 Task: Find connections with filter location Telerghma with filter topic #mentorwith filter profile language French with filter current company Innovaccer with filter school Army Public School (APS) with filter industry Retail Books and Printed News with filter service category Cybersecurity with filter keywords title Web Designer
Action: Mouse moved to (516, 67)
Screenshot: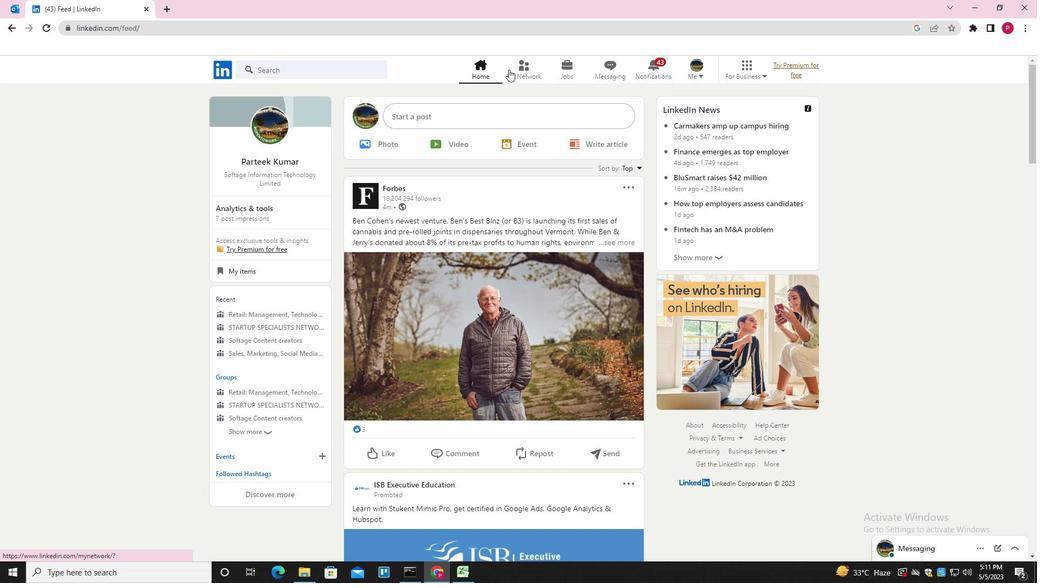 
Action: Mouse pressed left at (516, 67)
Screenshot: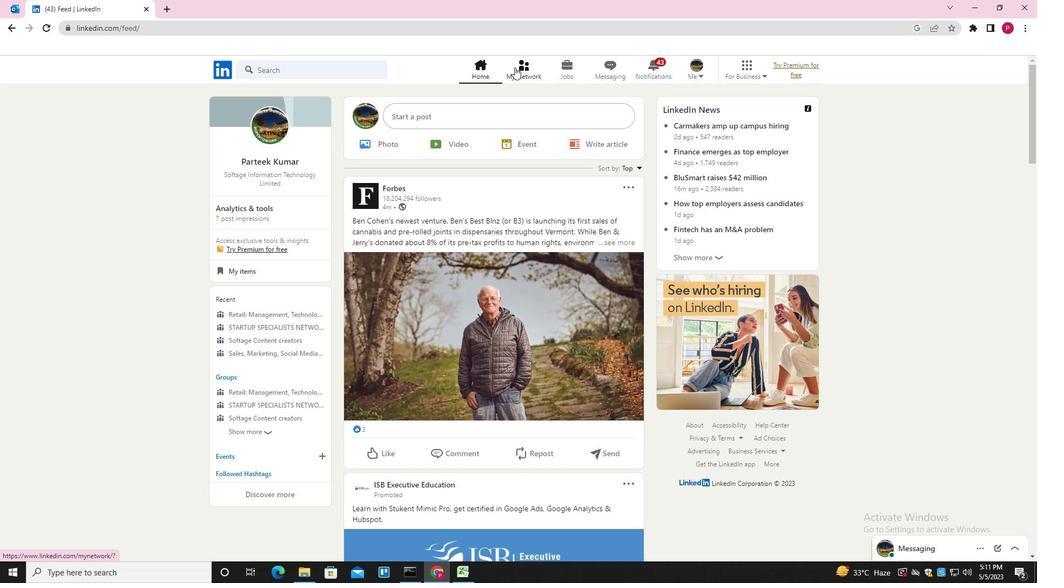 
Action: Mouse moved to (305, 132)
Screenshot: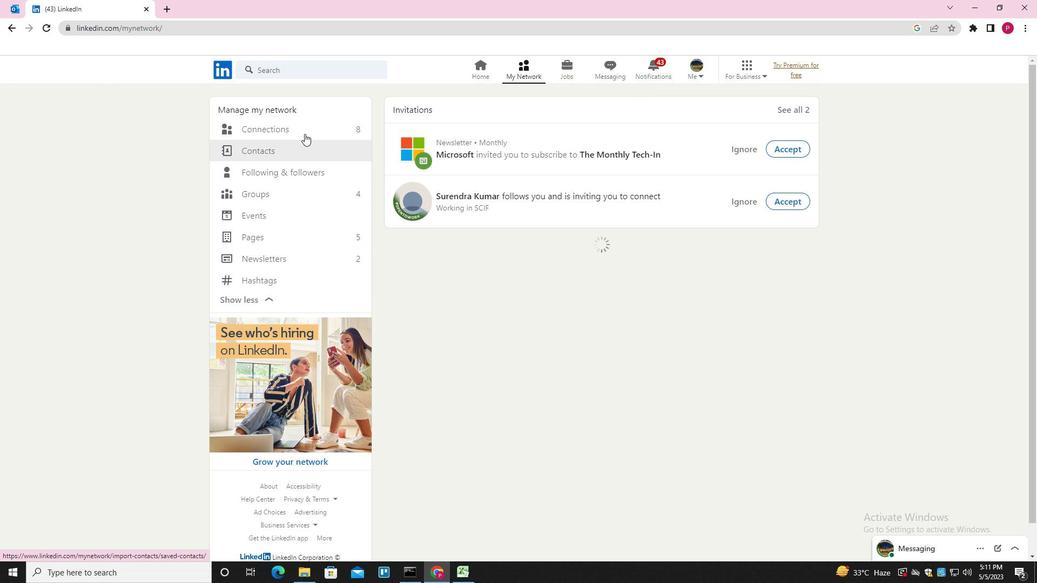 
Action: Mouse pressed left at (305, 132)
Screenshot: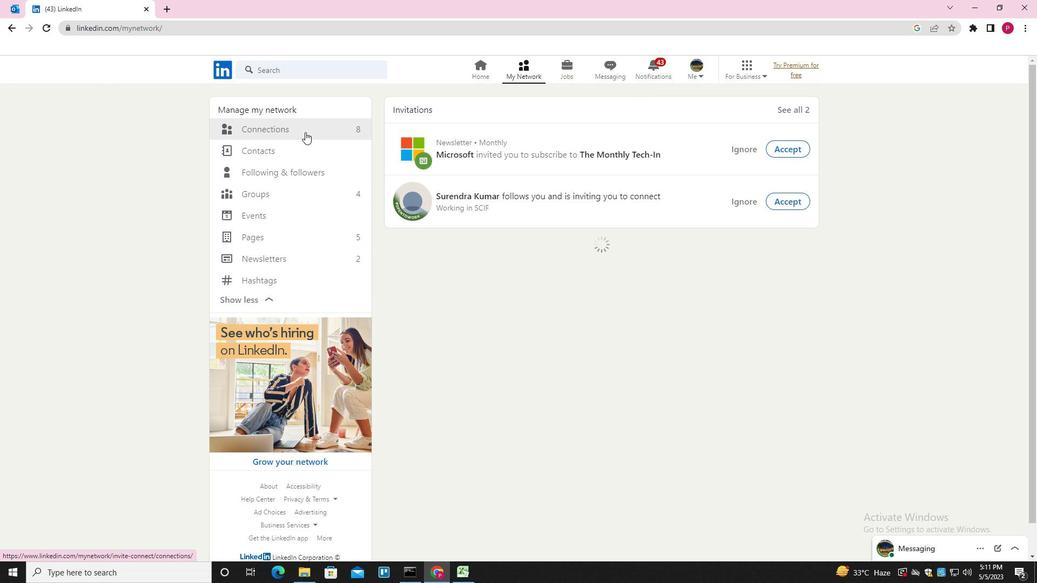
Action: Mouse moved to (593, 130)
Screenshot: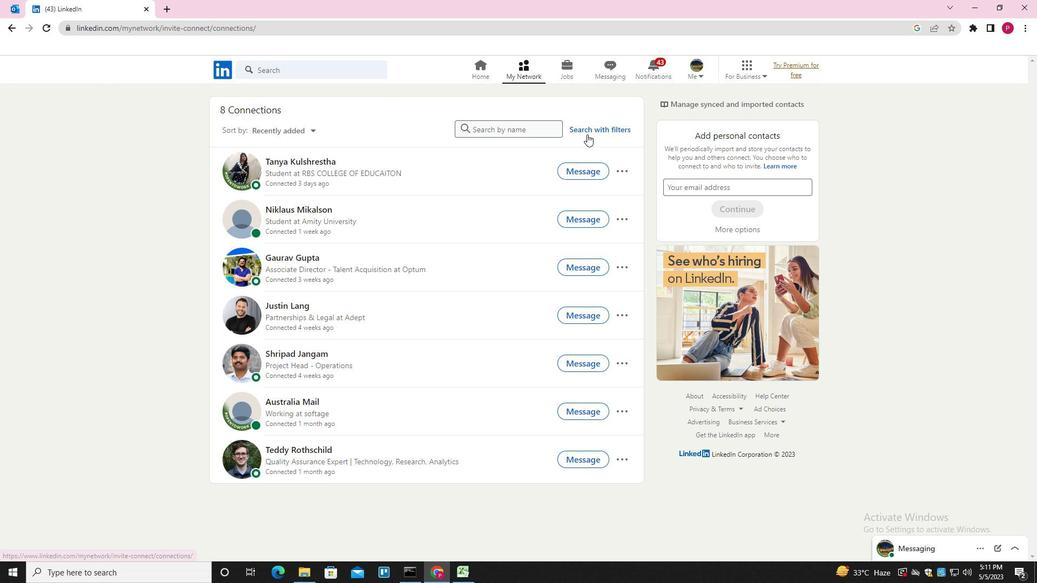 
Action: Mouse pressed left at (593, 130)
Screenshot: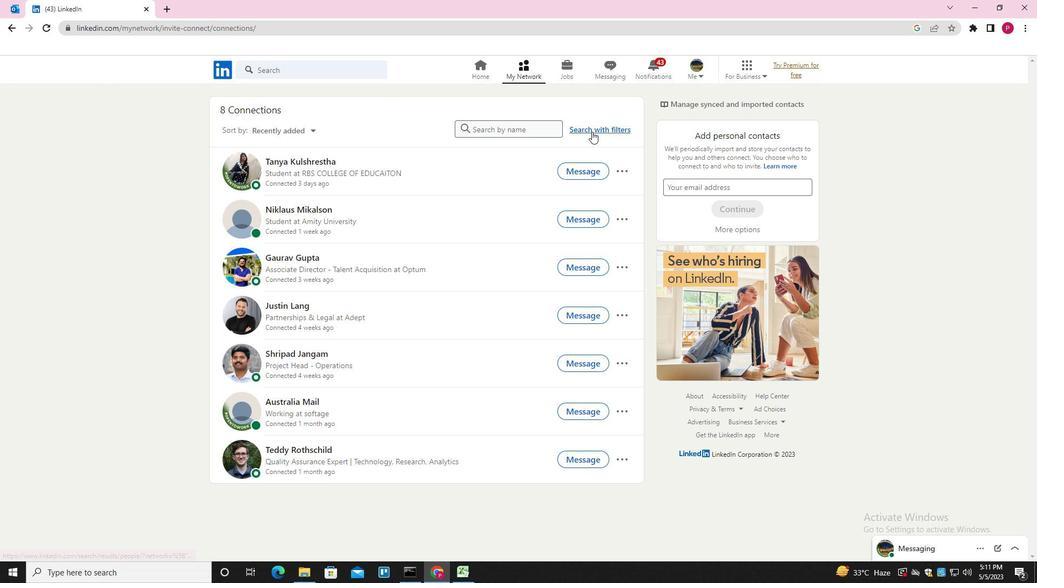 
Action: Mouse moved to (548, 99)
Screenshot: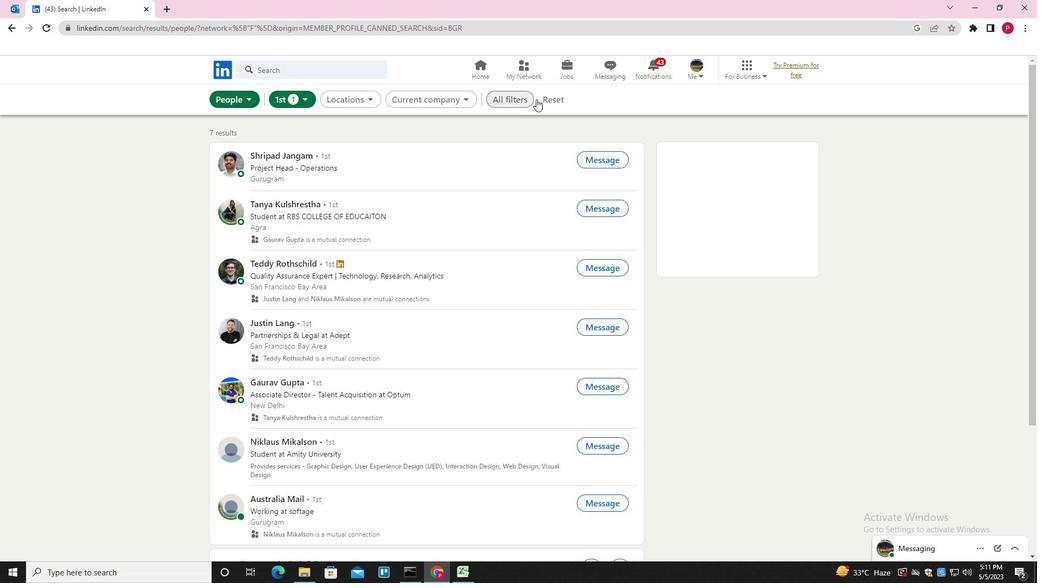 
Action: Mouse pressed left at (548, 99)
Screenshot: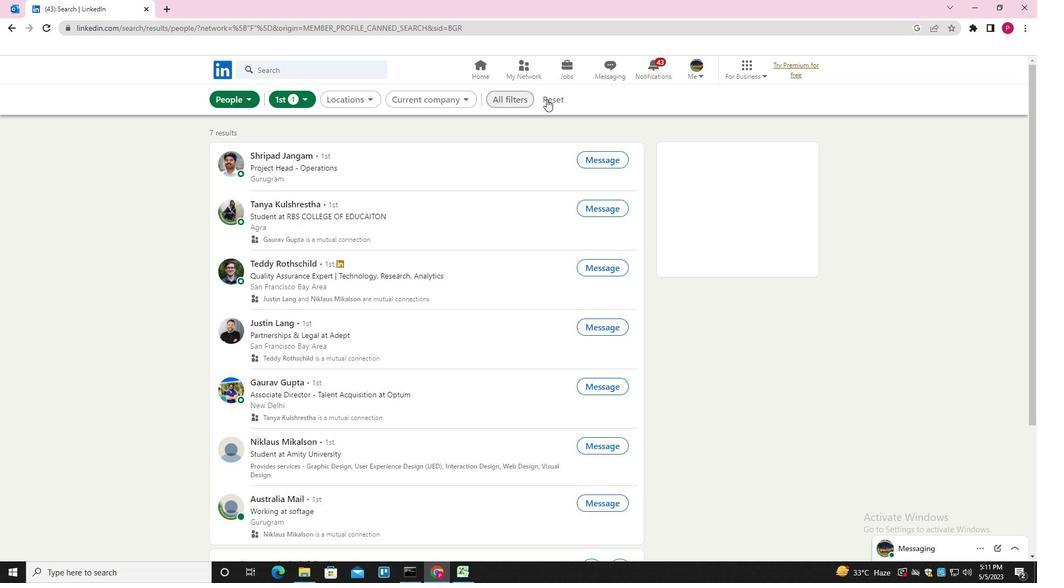 
Action: Mouse moved to (527, 101)
Screenshot: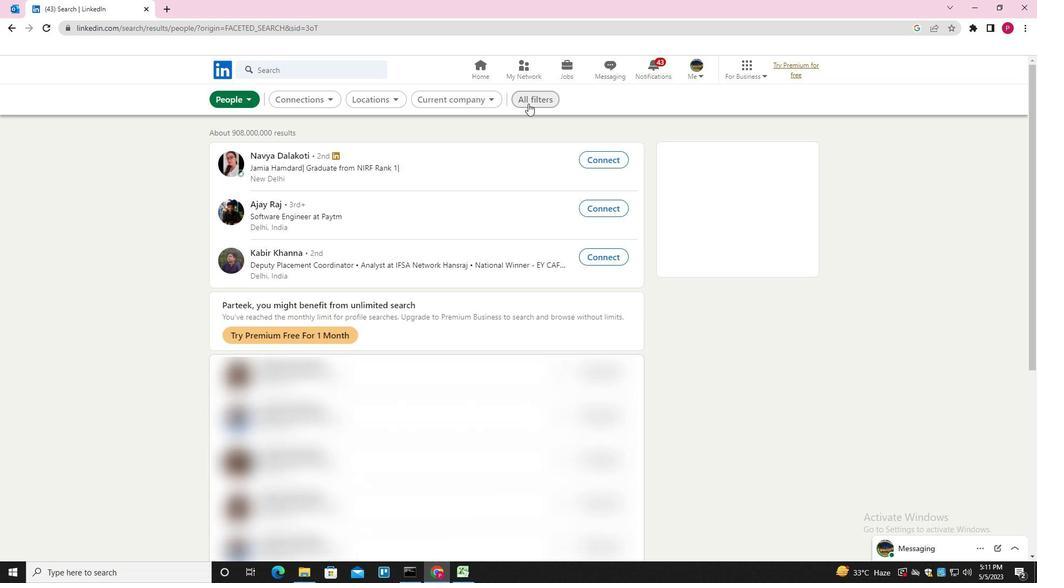 
Action: Mouse pressed left at (527, 101)
Screenshot: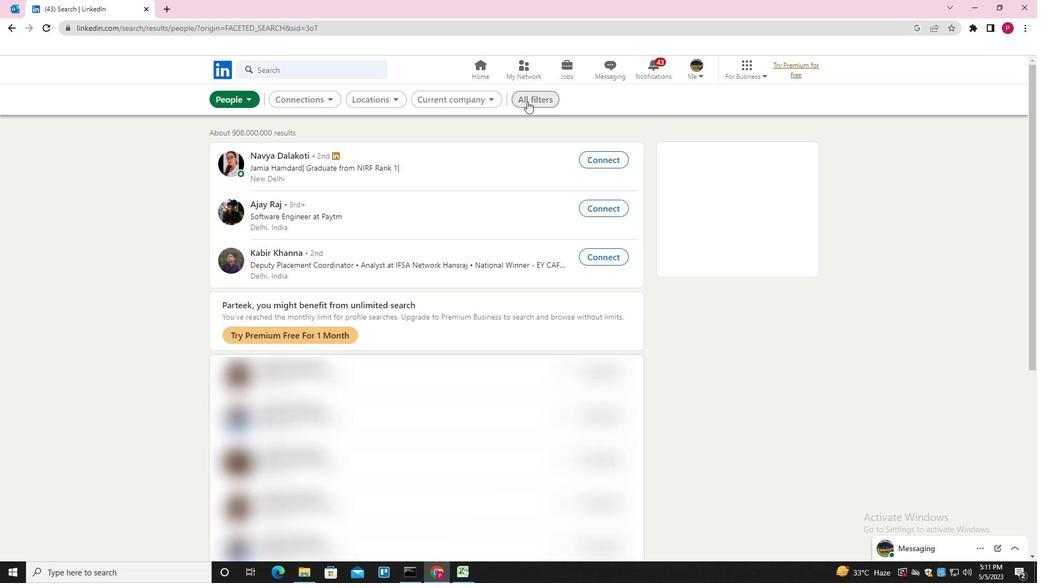 
Action: Mouse moved to (933, 340)
Screenshot: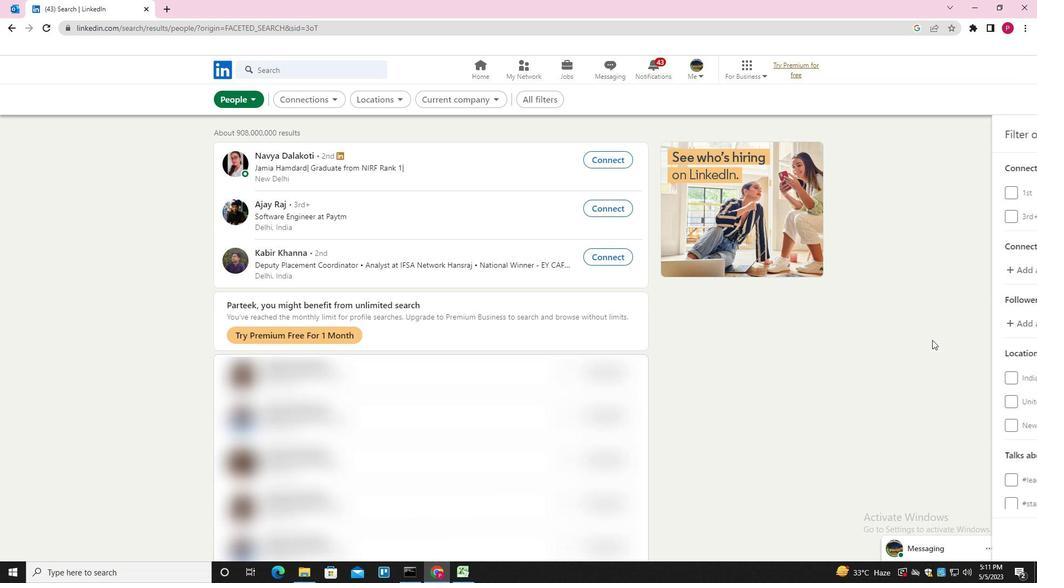 
Action: Mouse scrolled (933, 339) with delta (0, 0)
Screenshot: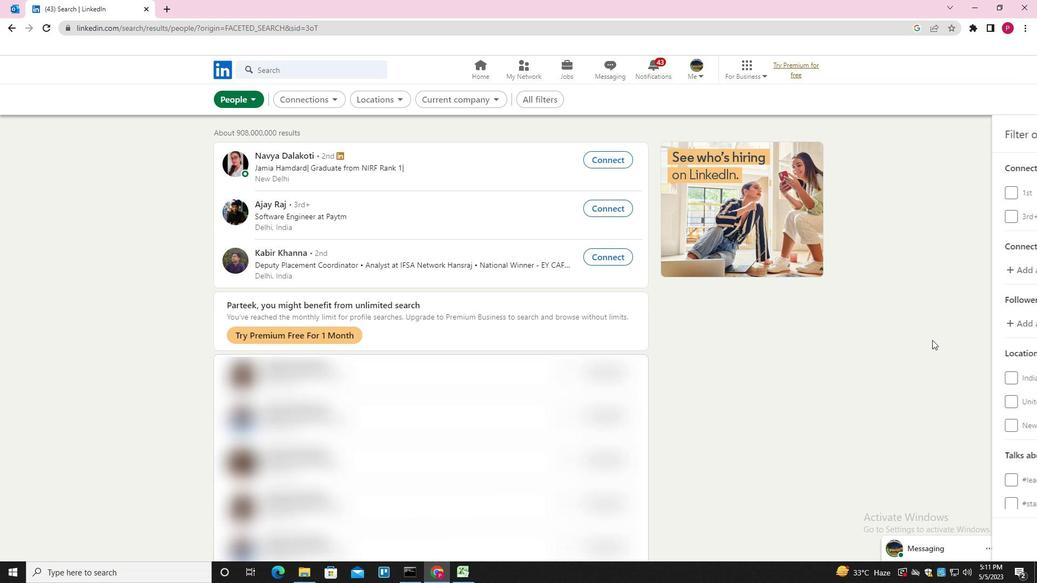 
Action: Mouse scrolled (933, 339) with delta (0, 0)
Screenshot: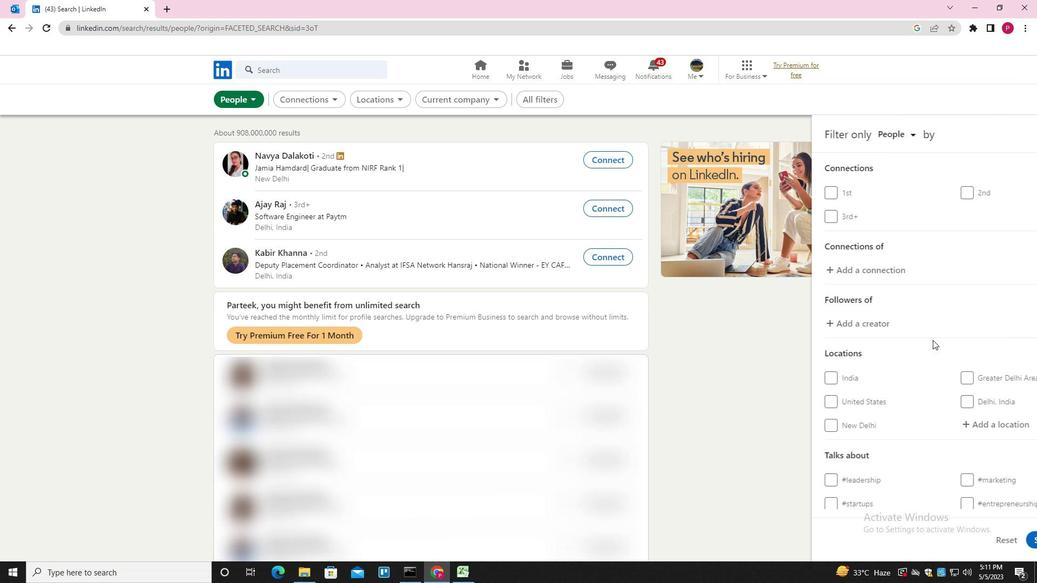 
Action: Mouse moved to (934, 316)
Screenshot: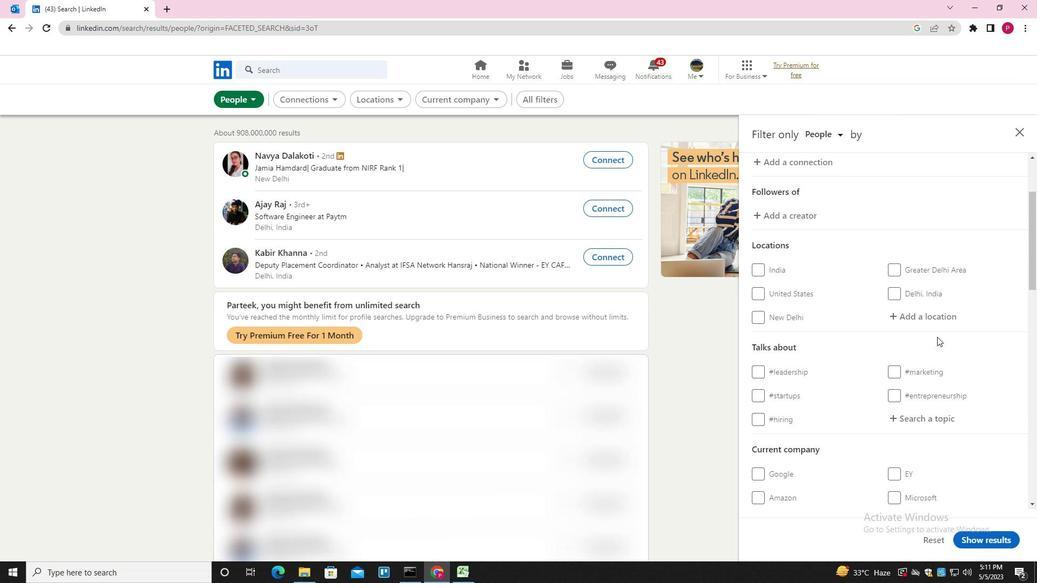 
Action: Mouse pressed left at (934, 316)
Screenshot: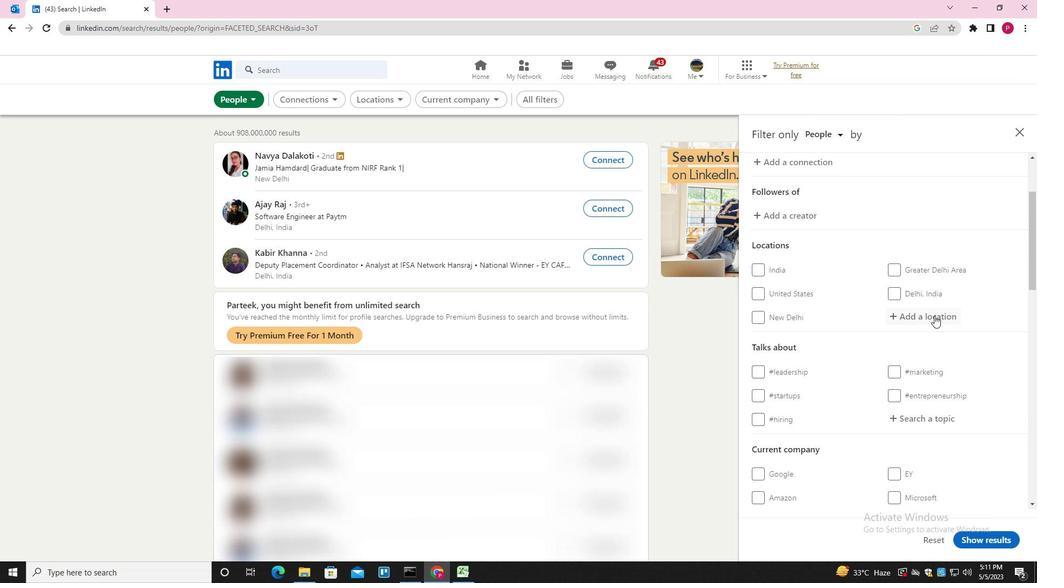 
Action: Mouse moved to (934, 316)
Screenshot: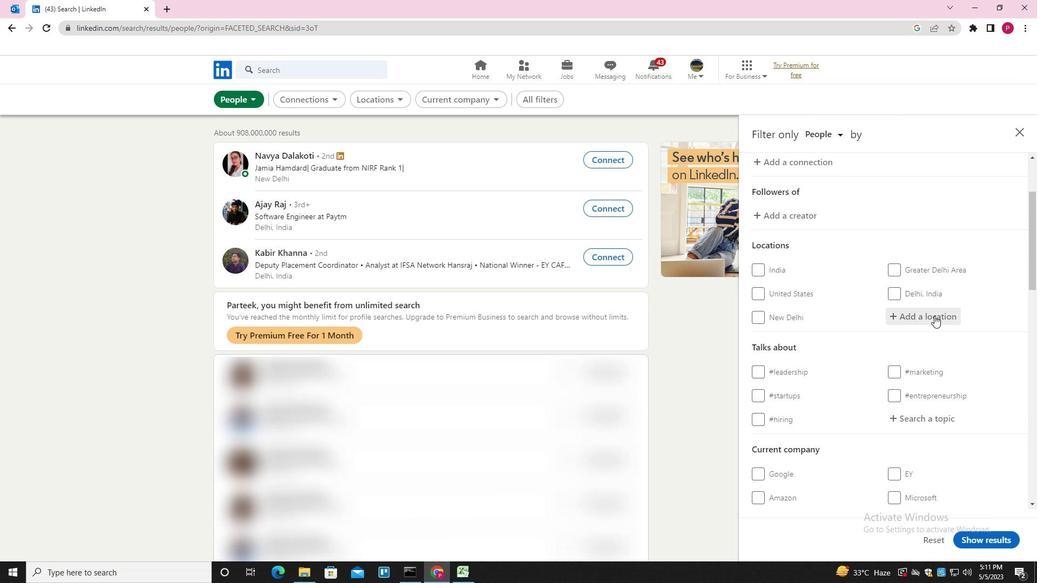 
Action: Key pressed <Key.shift>TELERGHMA<Key.down><Key.enter>
Screenshot: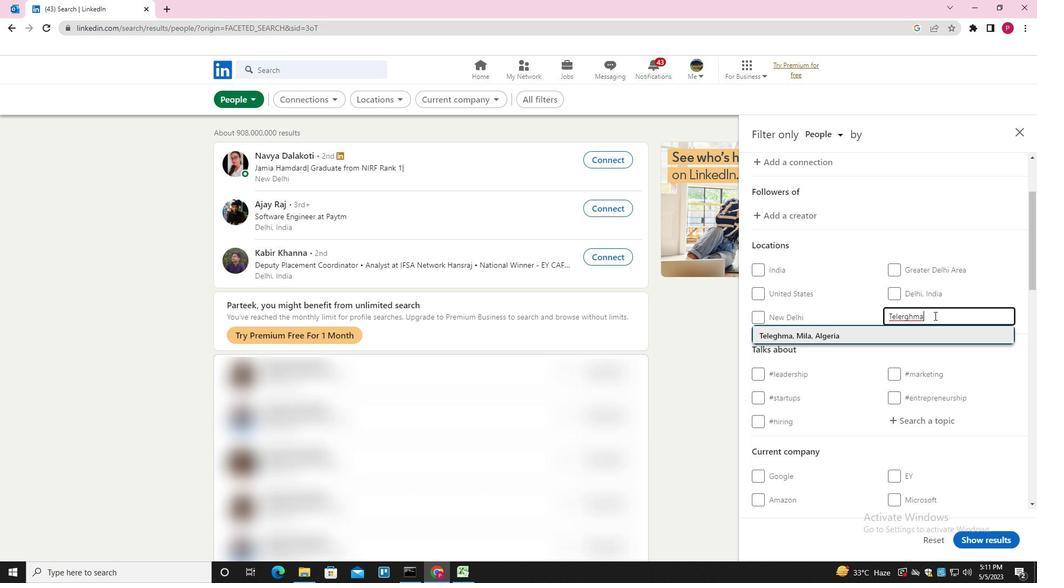 
Action: Mouse moved to (905, 319)
Screenshot: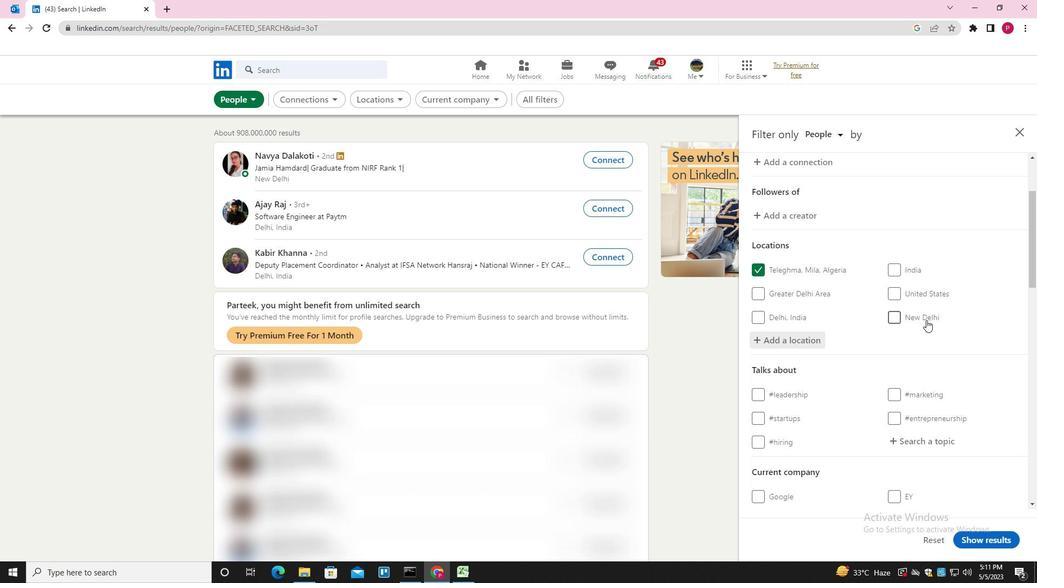 
Action: Mouse scrolled (905, 318) with delta (0, 0)
Screenshot: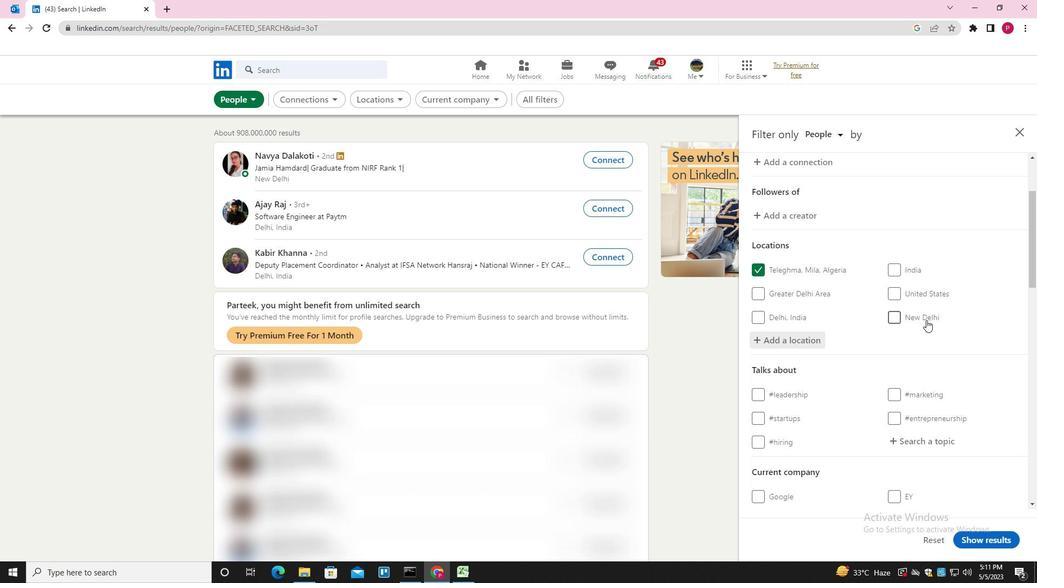 
Action: Mouse moved to (903, 319)
Screenshot: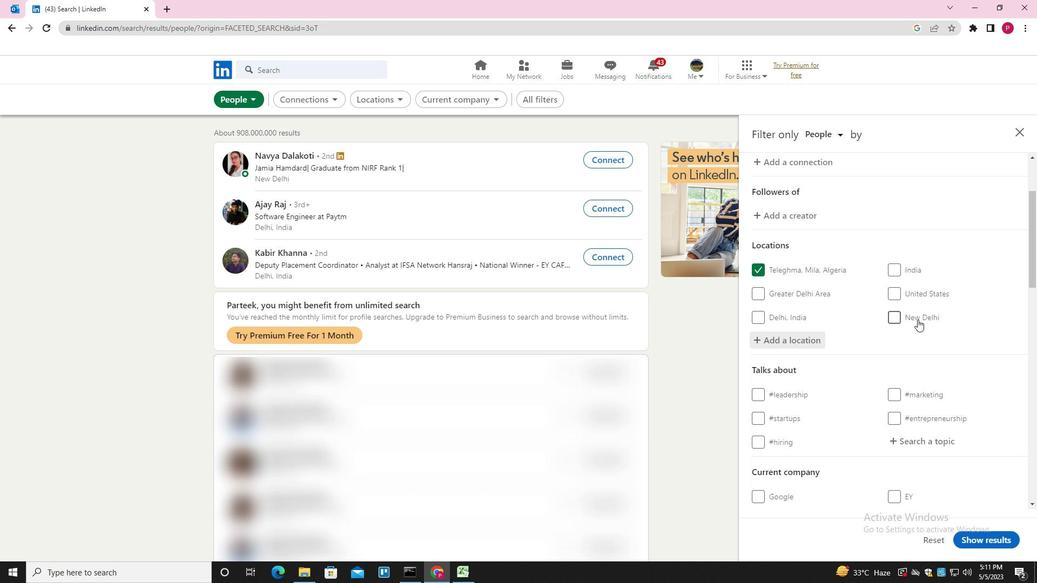 
Action: Mouse scrolled (903, 319) with delta (0, 0)
Screenshot: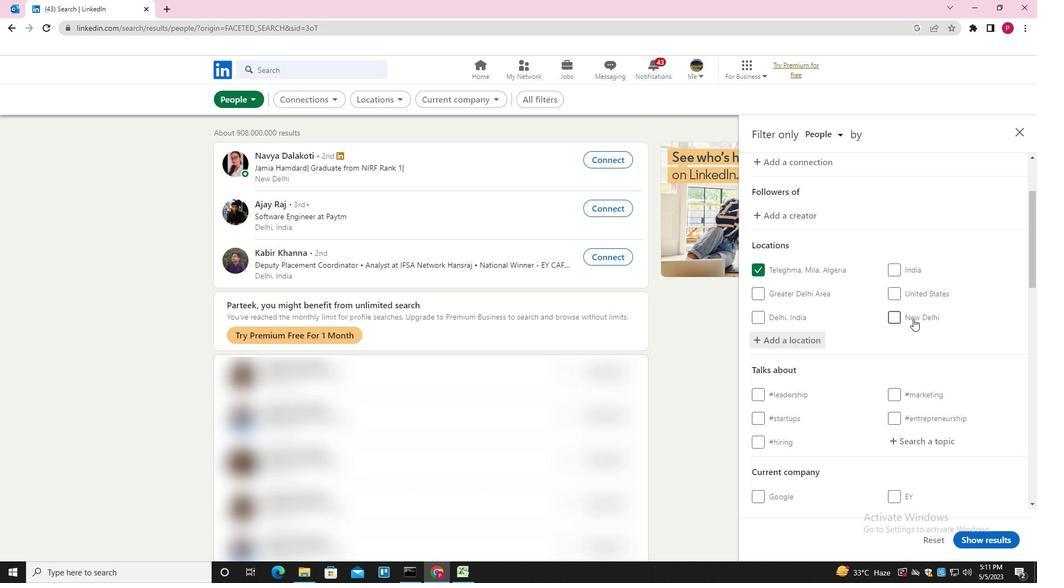 
Action: Mouse moved to (901, 320)
Screenshot: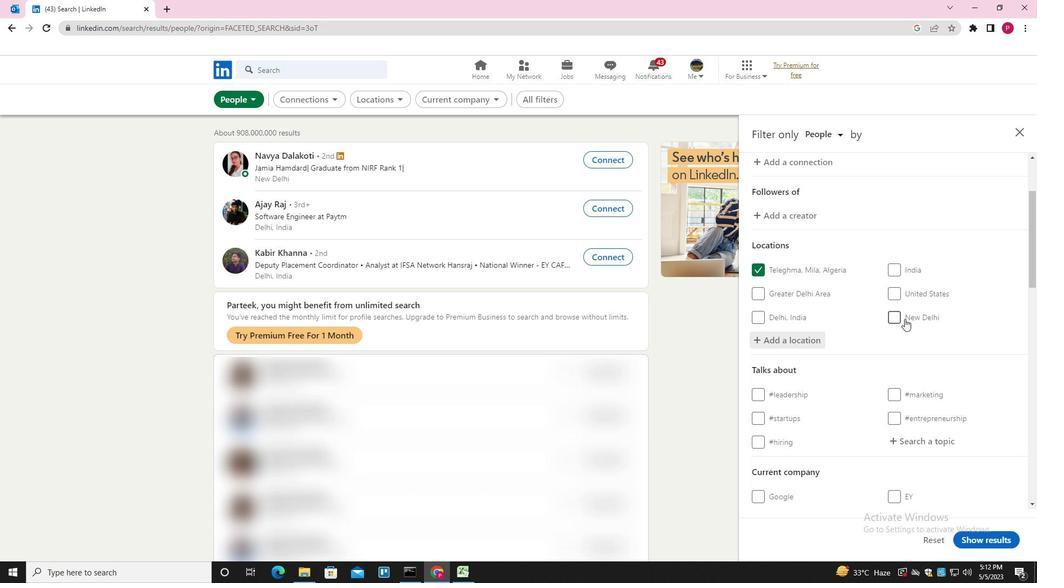
Action: Mouse scrolled (901, 319) with delta (0, 0)
Screenshot: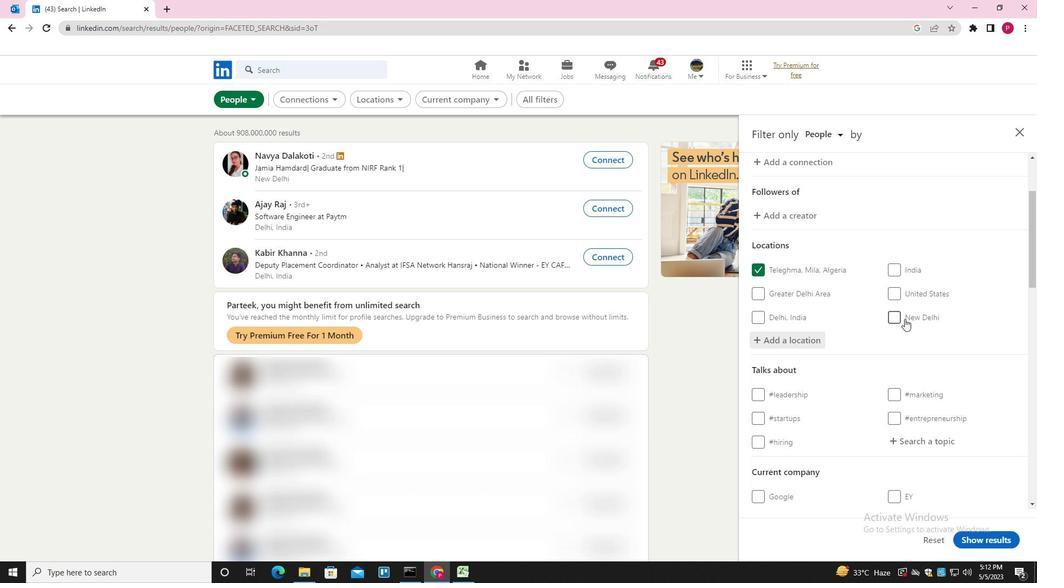 
Action: Mouse scrolled (901, 319) with delta (0, 0)
Screenshot: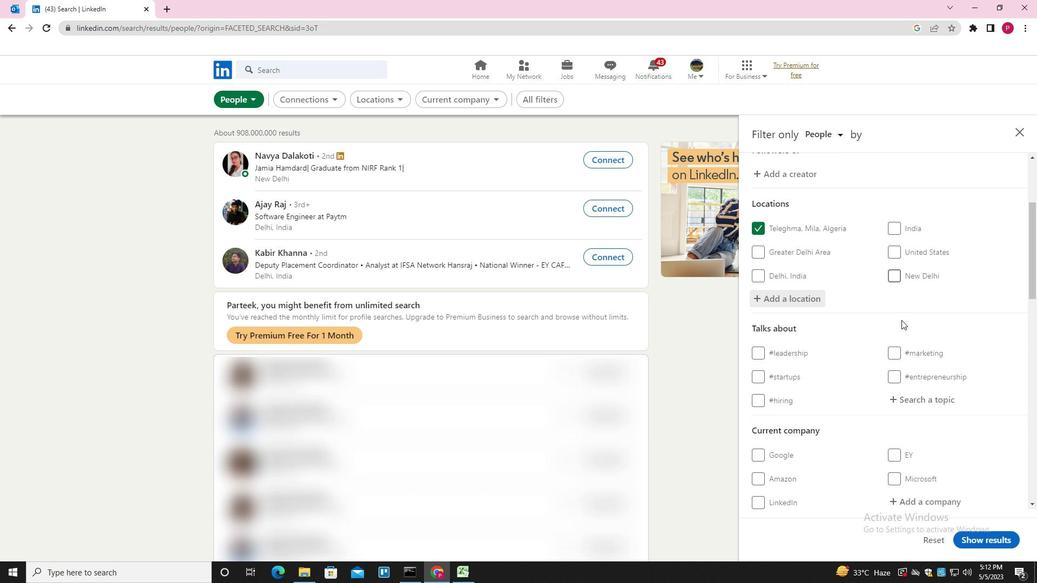 
Action: Mouse moved to (932, 223)
Screenshot: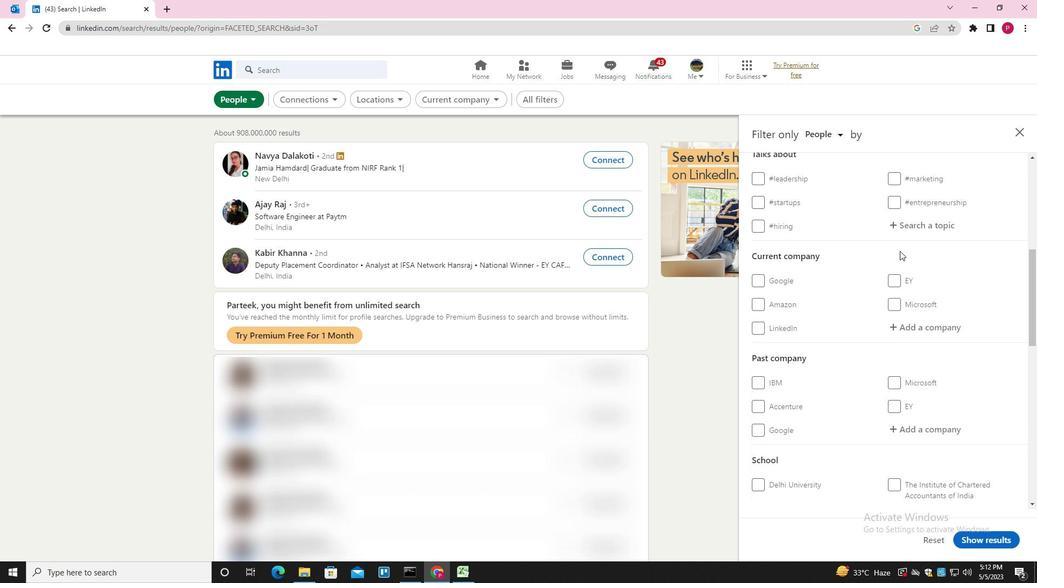 
Action: Mouse pressed left at (932, 223)
Screenshot: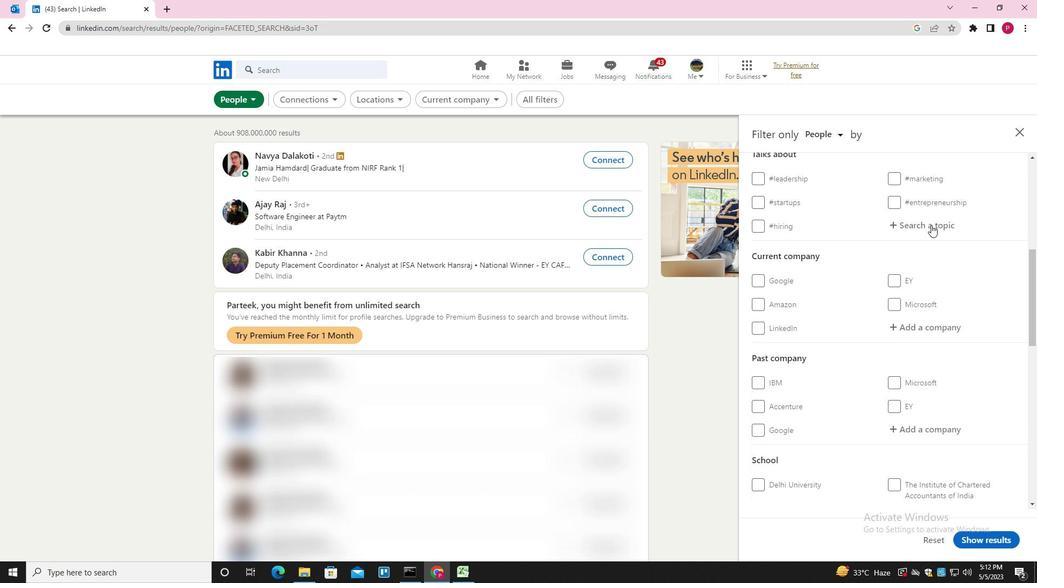 
Action: Key pressed MENTOR<Key.down><Key.down><Key.down><Key.enter>
Screenshot: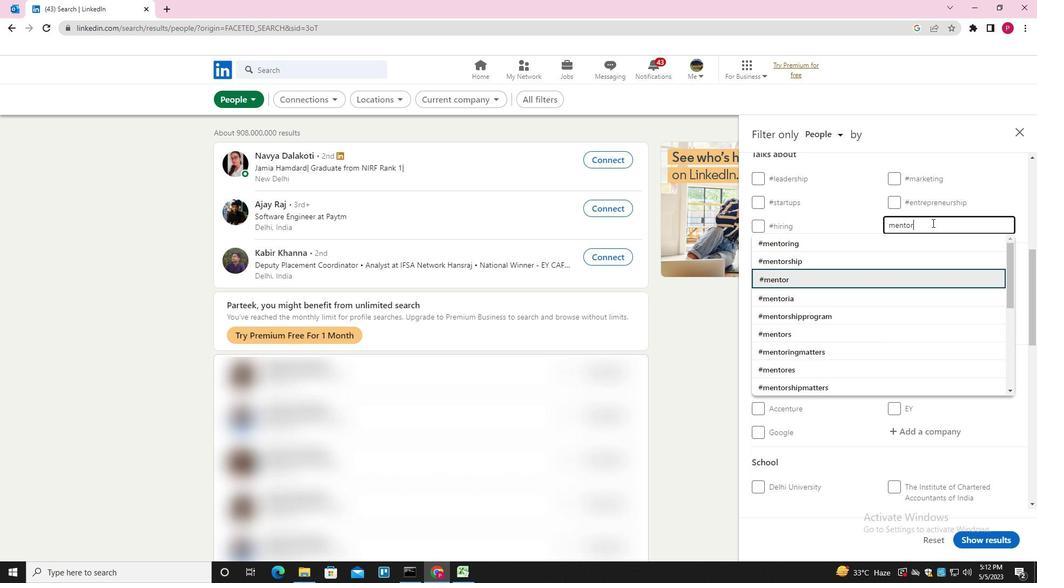 
Action: Mouse moved to (874, 271)
Screenshot: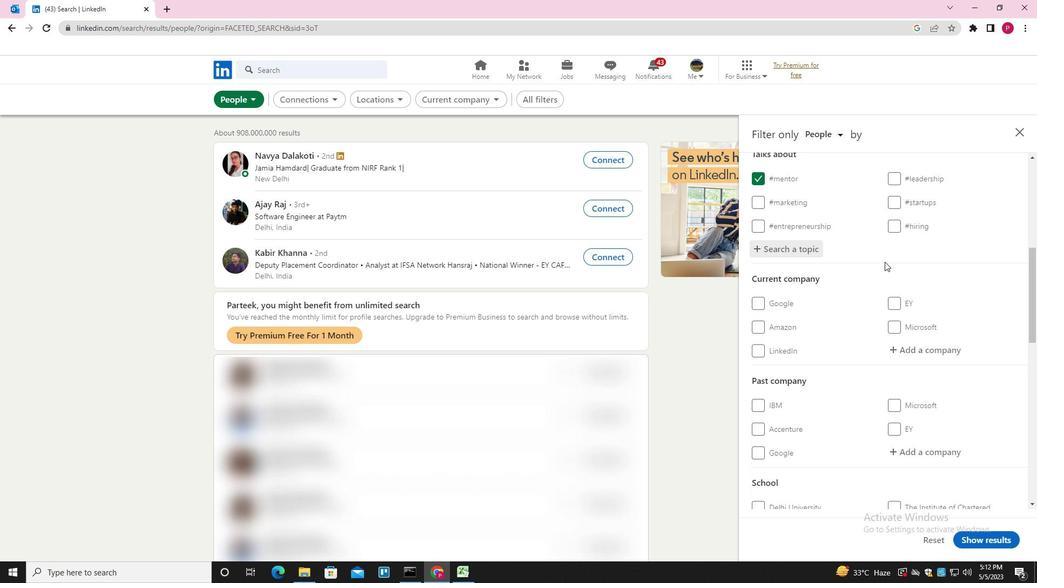 
Action: Mouse scrolled (874, 270) with delta (0, 0)
Screenshot: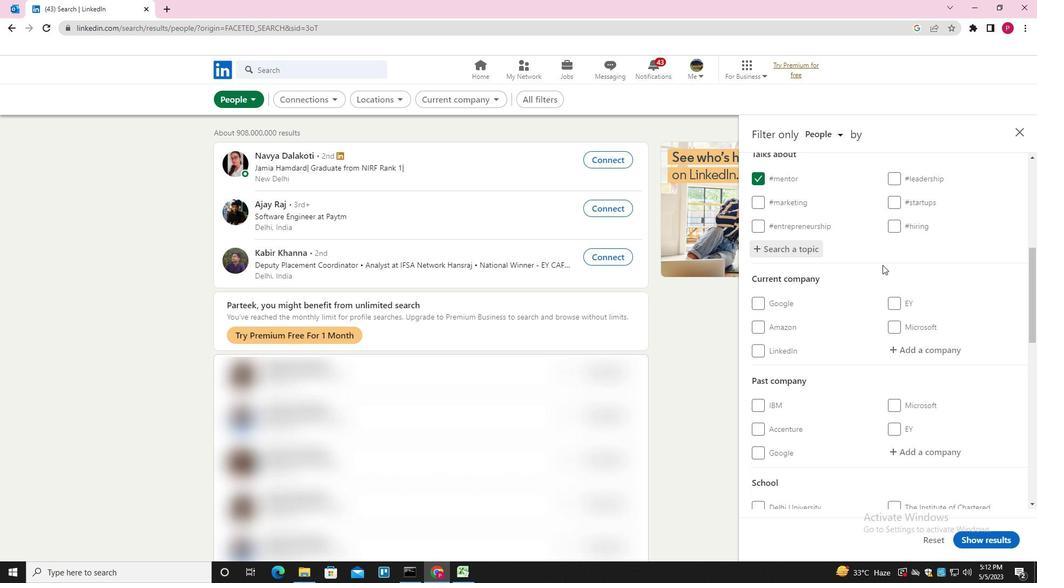 
Action: Mouse scrolled (874, 270) with delta (0, 0)
Screenshot: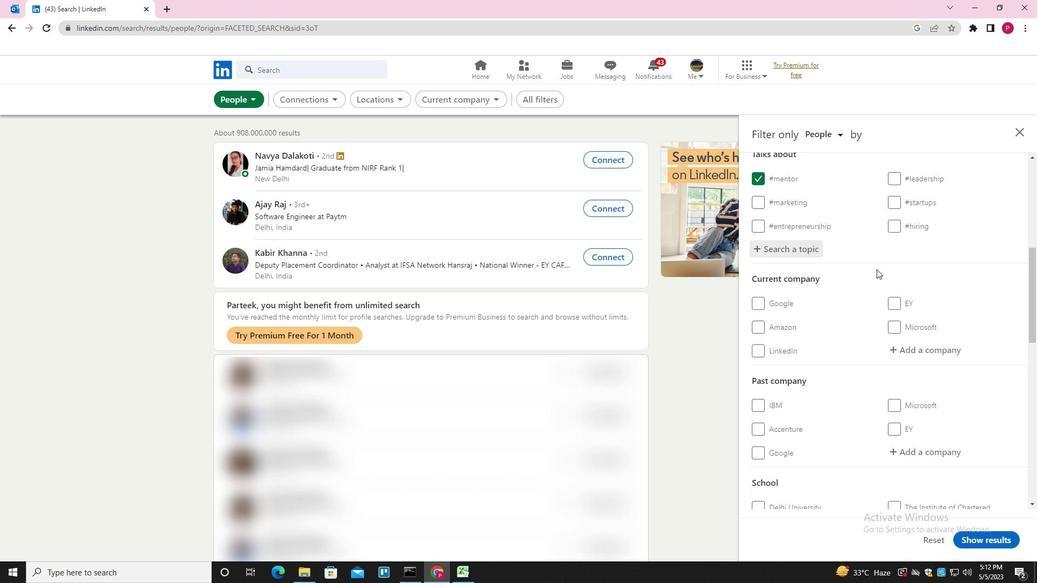 
Action: Mouse moved to (874, 271)
Screenshot: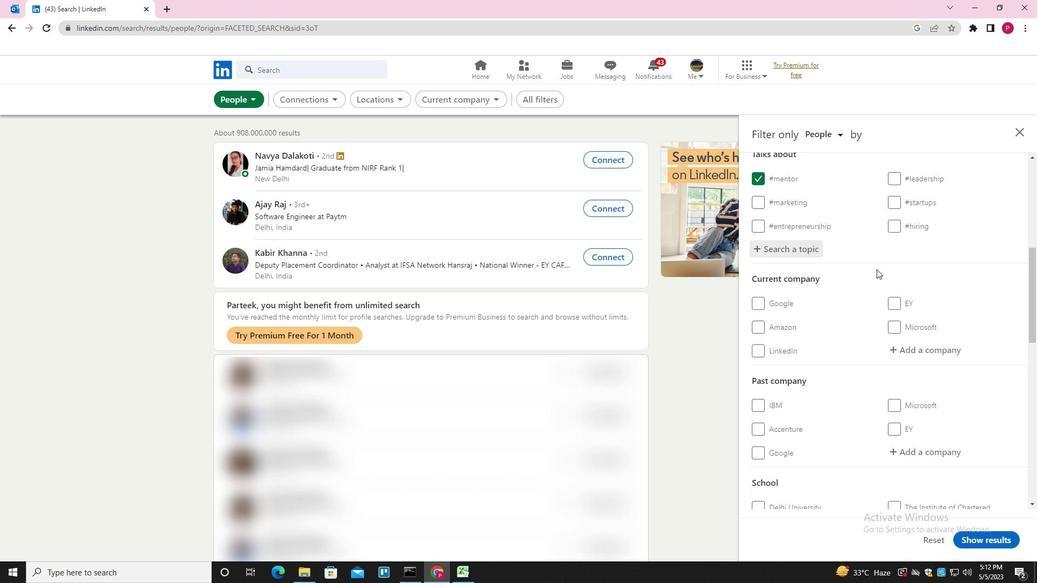 
Action: Mouse scrolled (874, 270) with delta (0, 0)
Screenshot: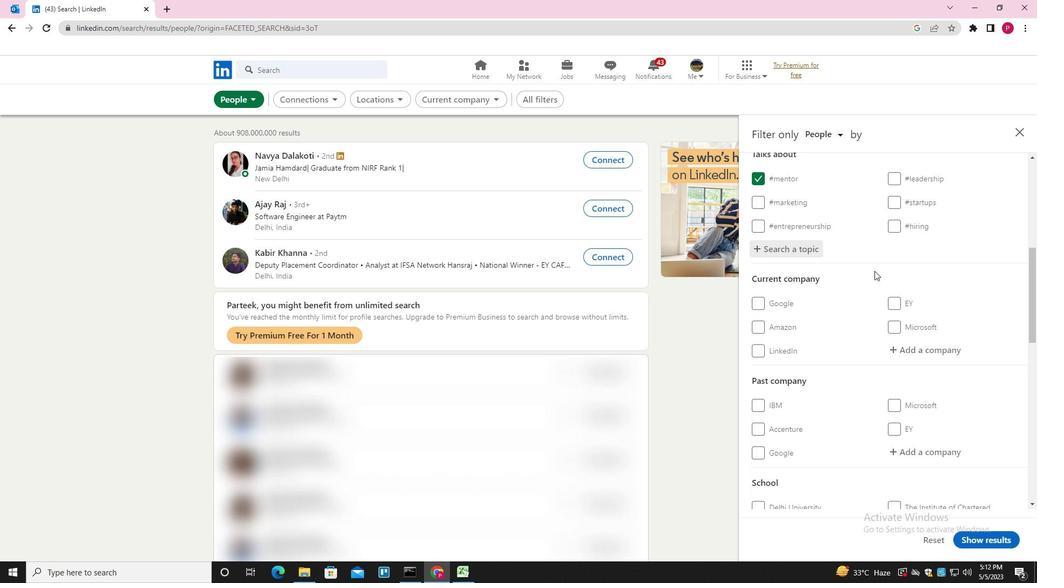 
Action: Mouse moved to (872, 280)
Screenshot: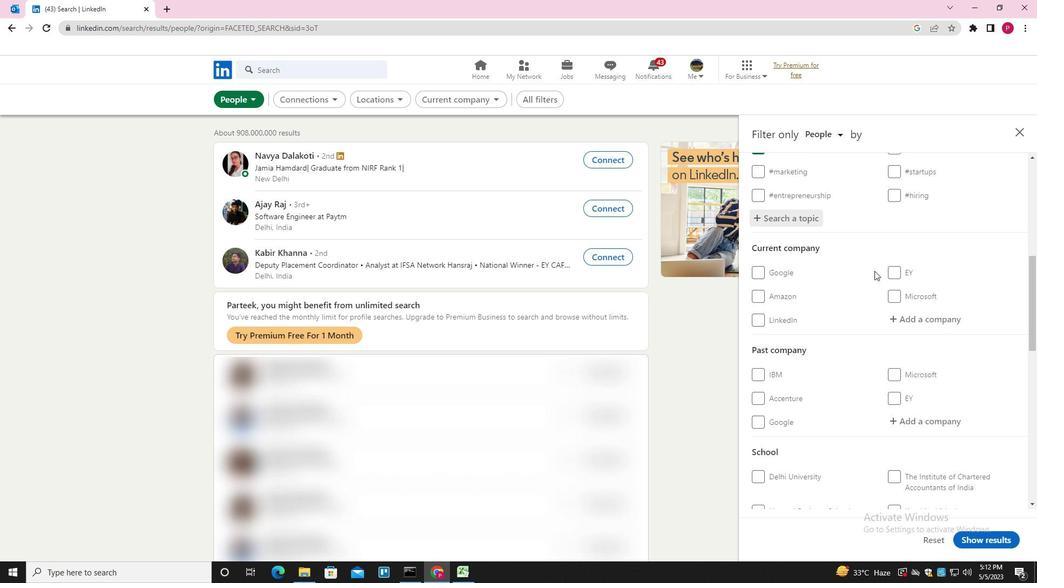 
Action: Mouse scrolled (872, 279) with delta (0, 0)
Screenshot: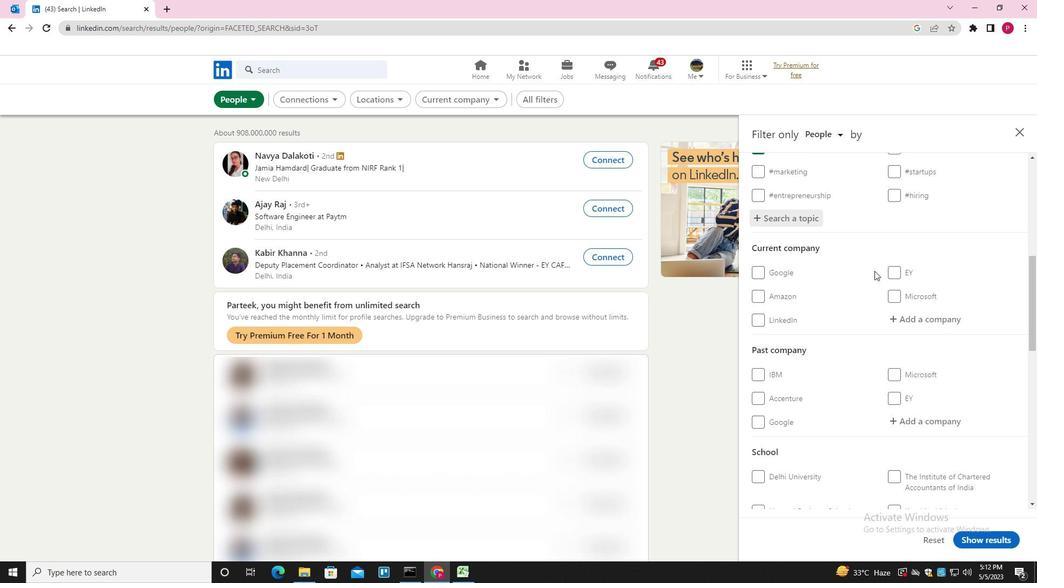
Action: Mouse moved to (871, 287)
Screenshot: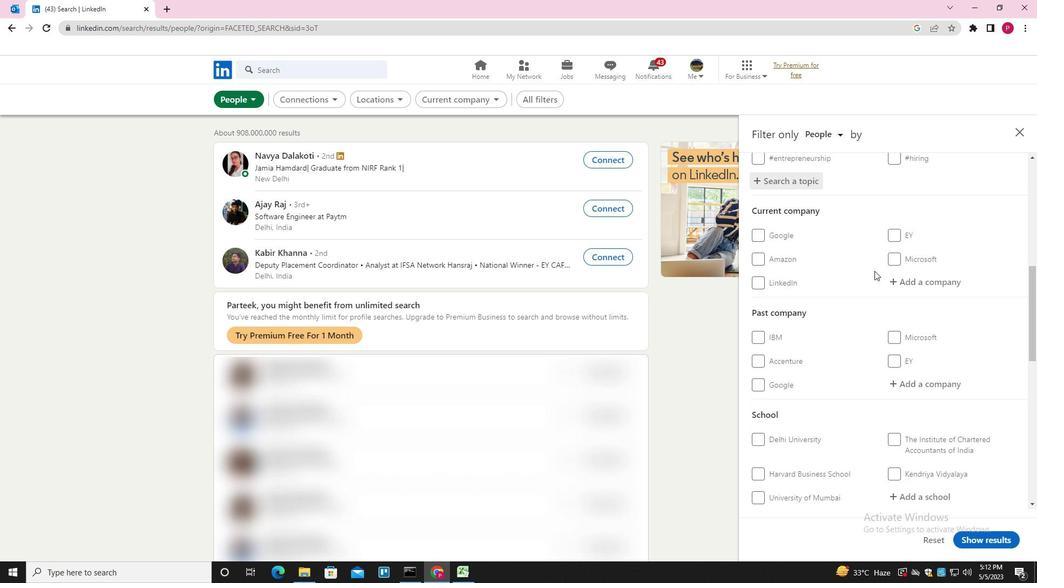 
Action: Mouse scrolled (871, 286) with delta (0, 0)
Screenshot: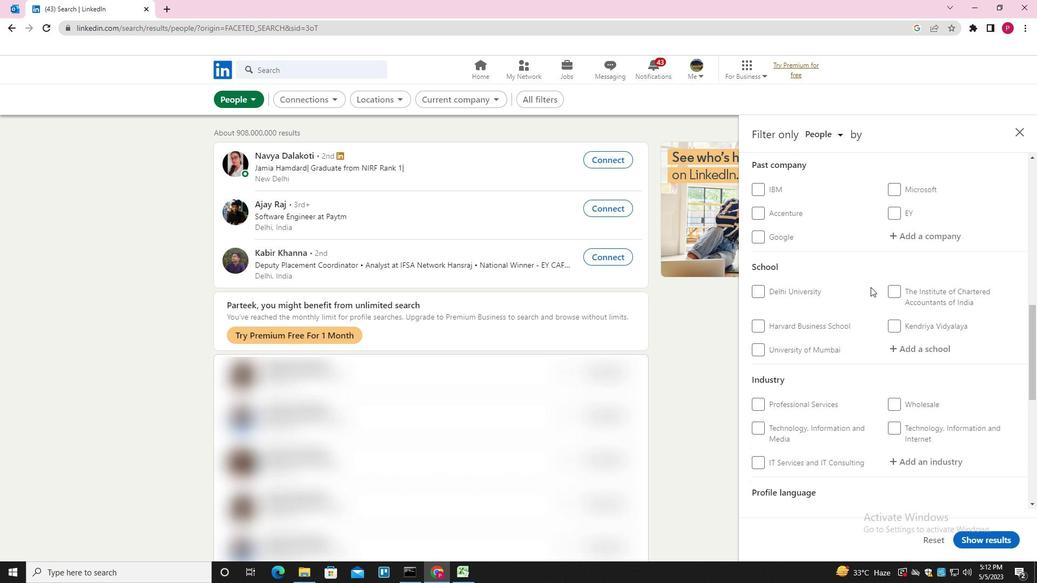 
Action: Mouse scrolled (871, 286) with delta (0, 0)
Screenshot: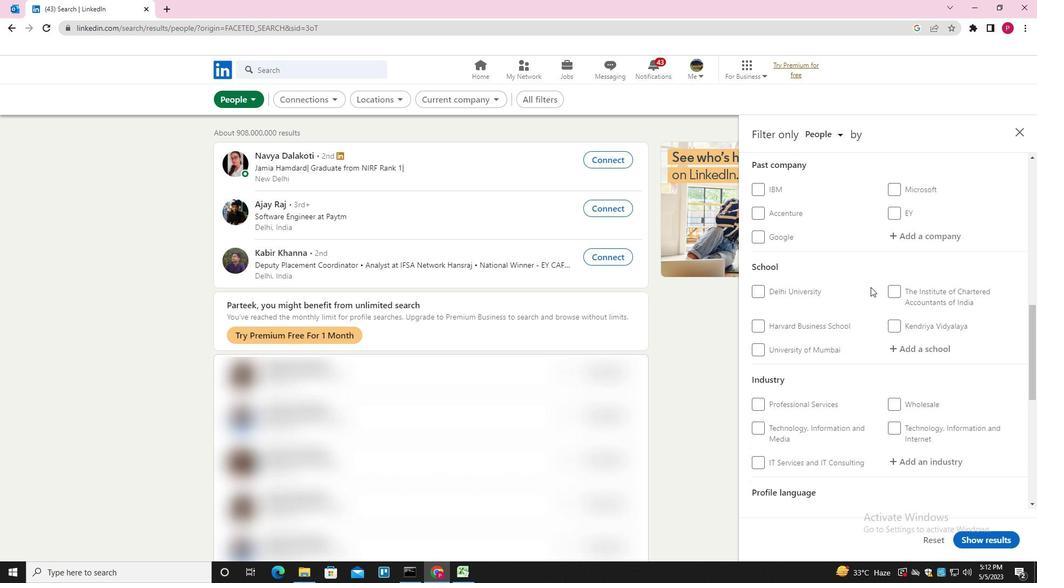
Action: Mouse moved to (876, 289)
Screenshot: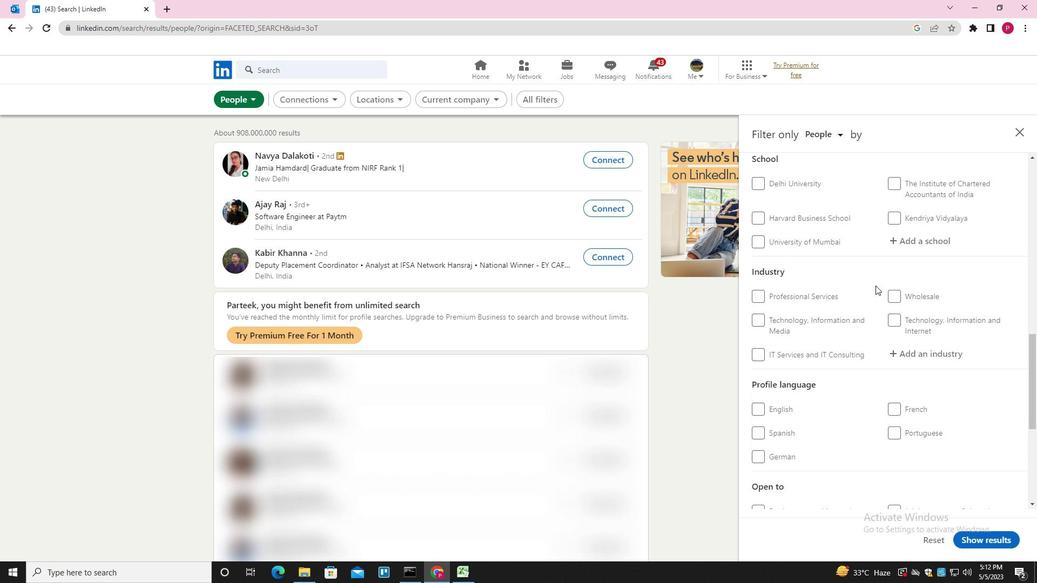 
Action: Mouse scrolled (876, 289) with delta (0, 0)
Screenshot: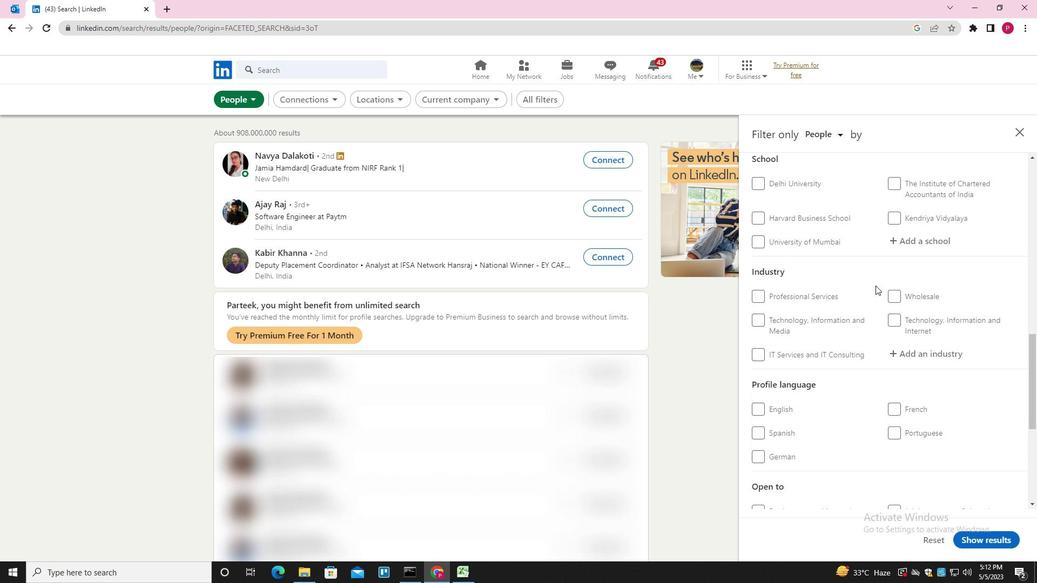 
Action: Mouse moved to (877, 290)
Screenshot: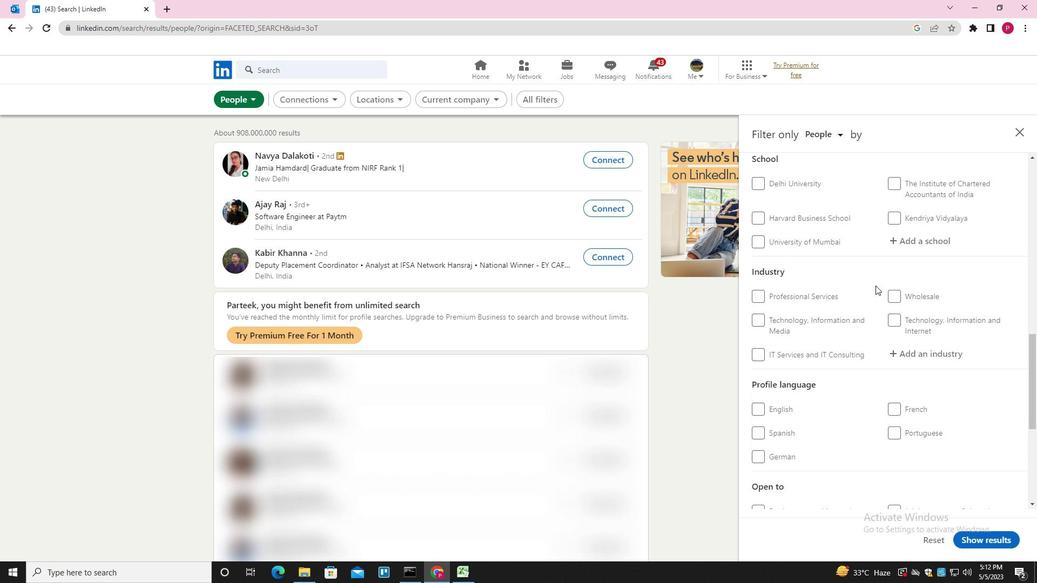 
Action: Mouse scrolled (877, 289) with delta (0, 0)
Screenshot: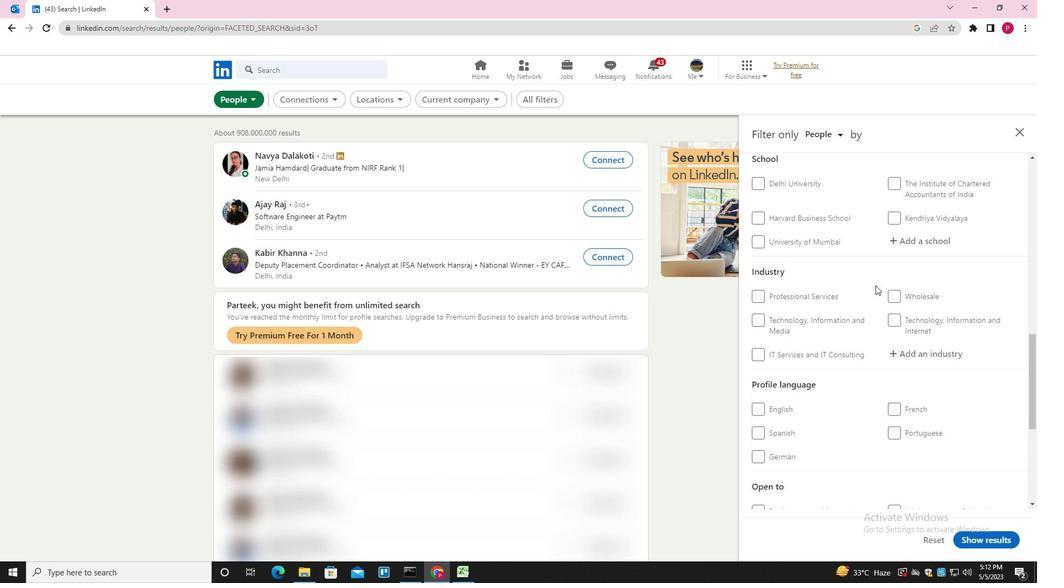 
Action: Mouse scrolled (877, 289) with delta (0, 0)
Screenshot: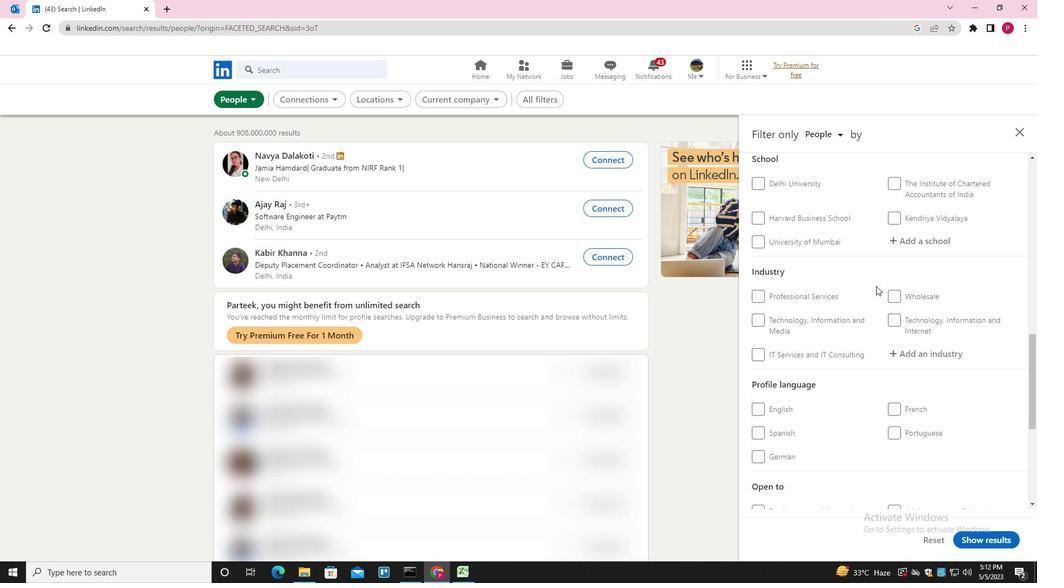 
Action: Mouse moved to (877, 293)
Screenshot: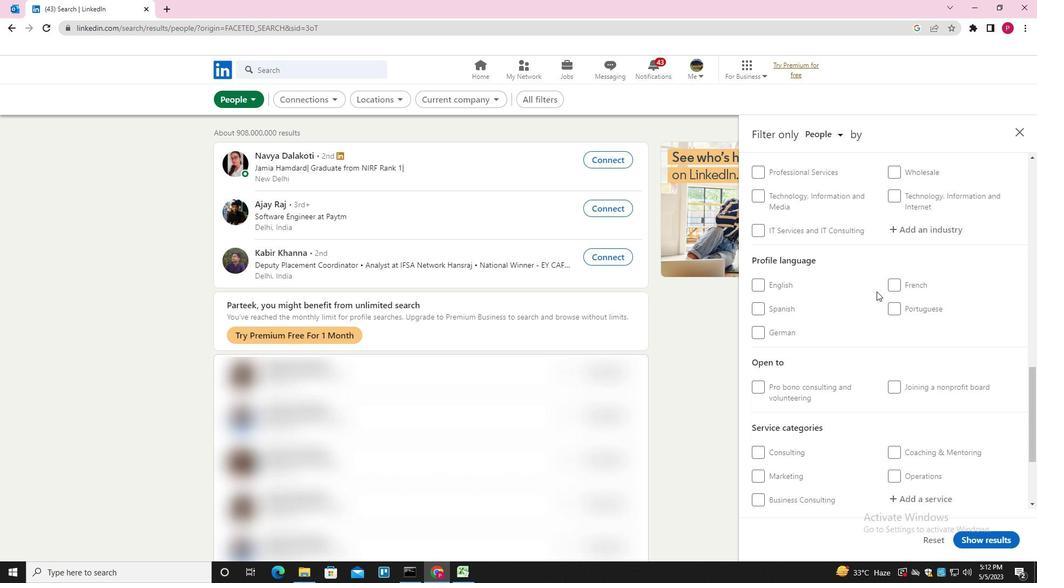 
Action: Mouse scrolled (877, 293) with delta (0, 0)
Screenshot: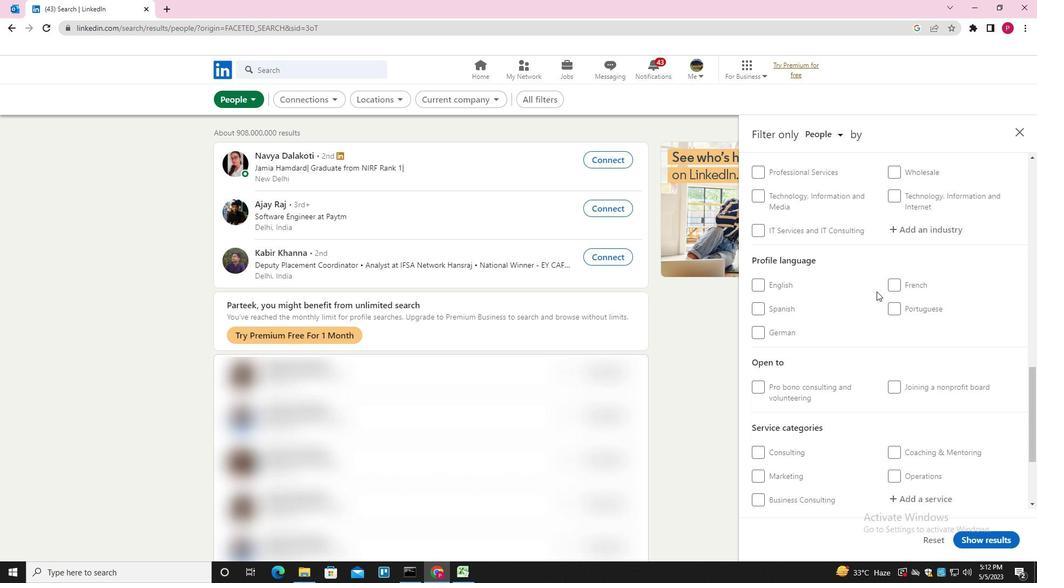 
Action: Mouse moved to (871, 309)
Screenshot: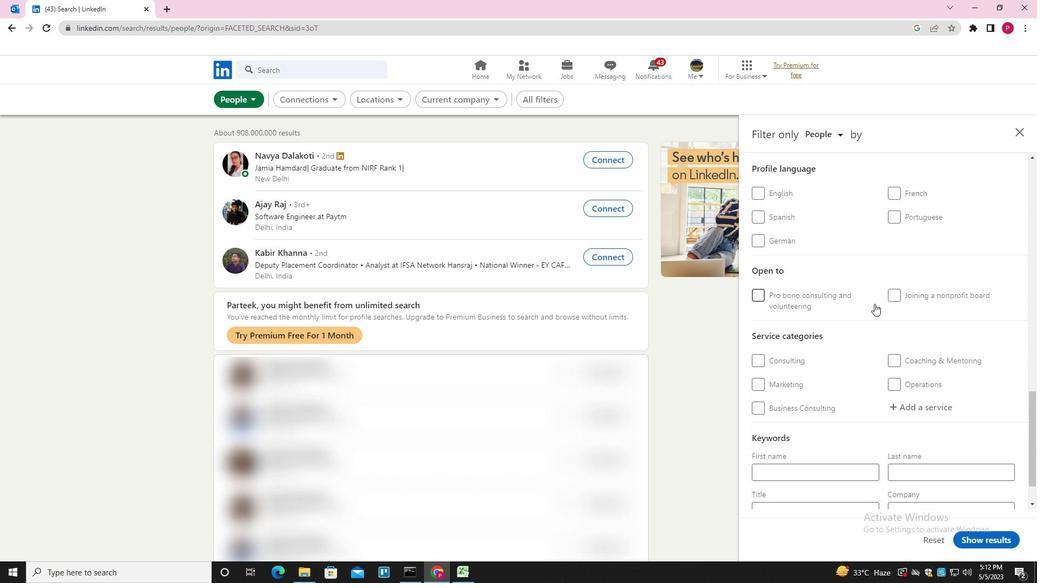 
Action: Mouse scrolled (871, 309) with delta (0, 0)
Screenshot: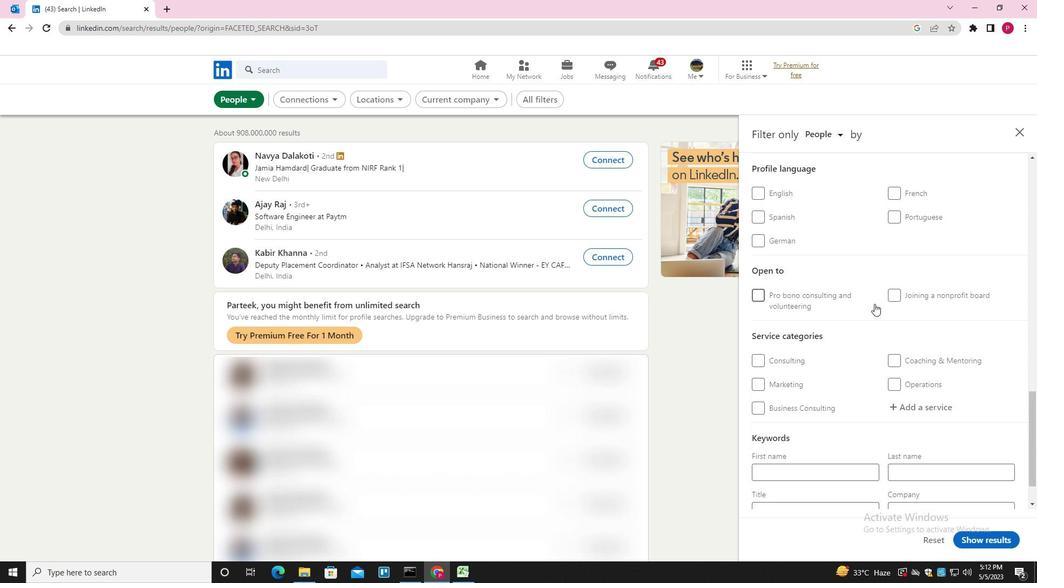 
Action: Mouse scrolled (871, 309) with delta (0, 0)
Screenshot: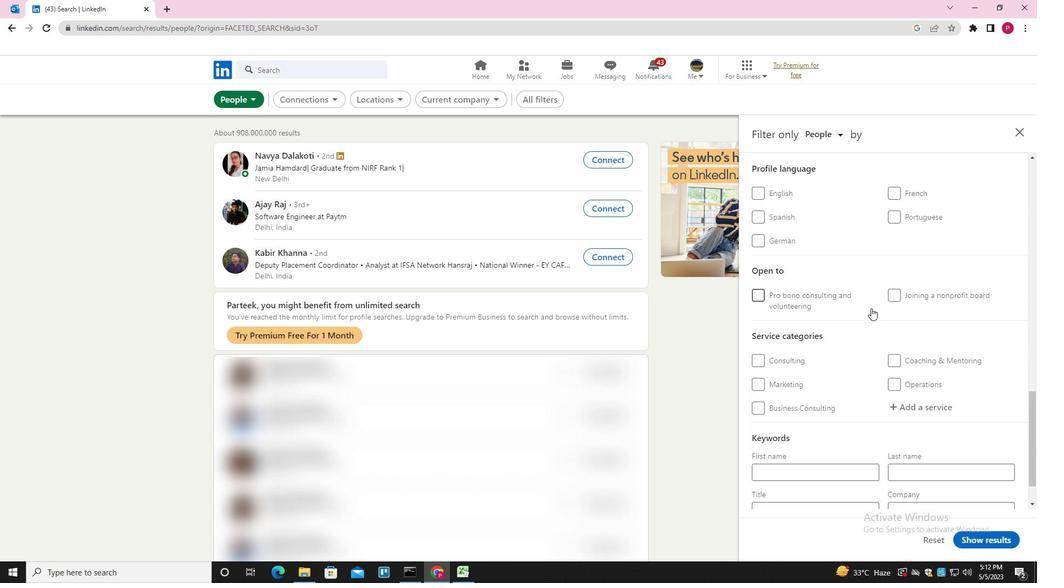 
Action: Mouse scrolled (871, 310) with delta (0, 0)
Screenshot: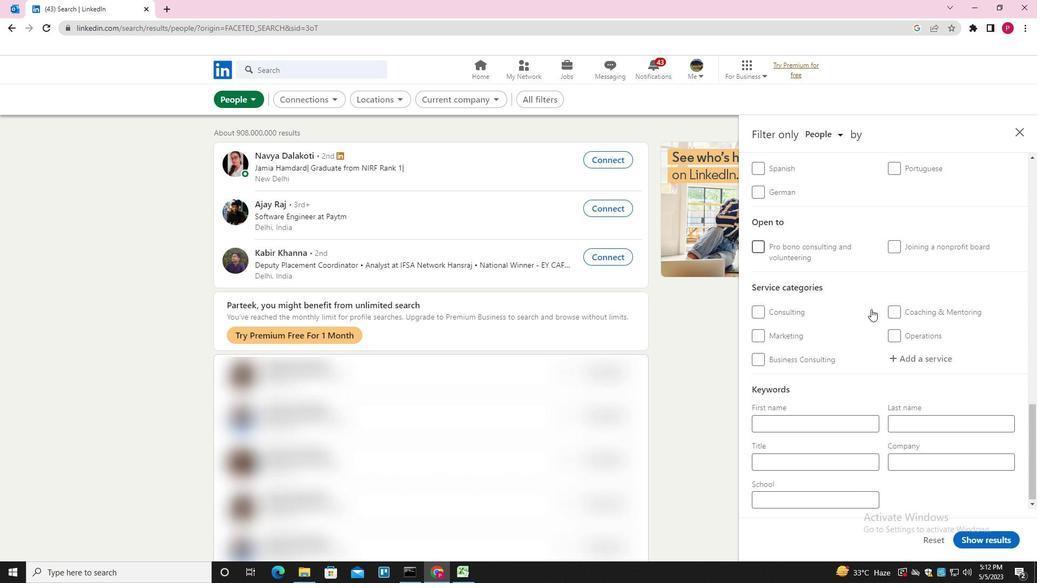 
Action: Mouse scrolled (871, 310) with delta (0, 0)
Screenshot: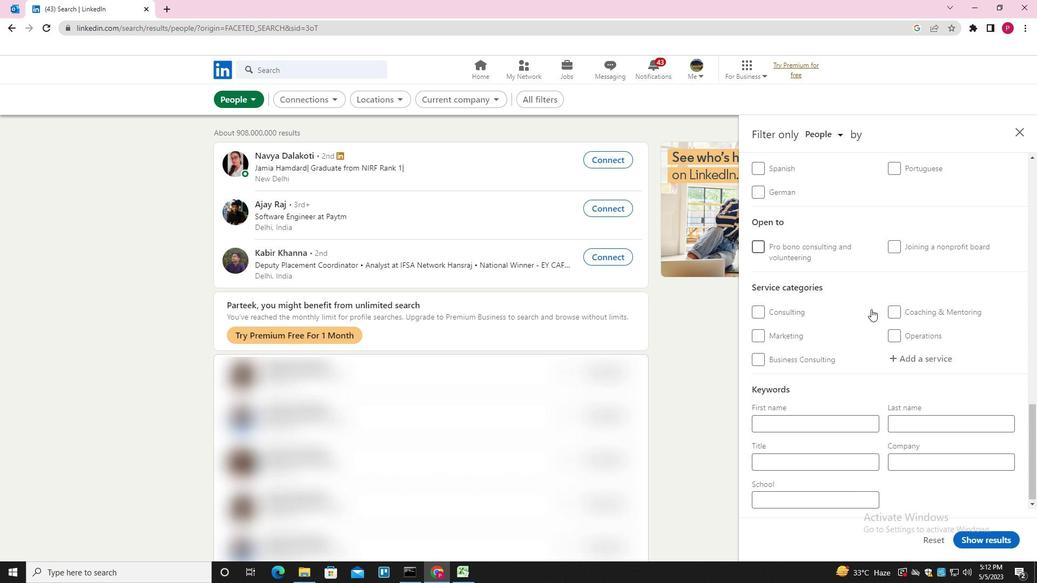 
Action: Mouse scrolled (871, 310) with delta (0, 0)
Screenshot: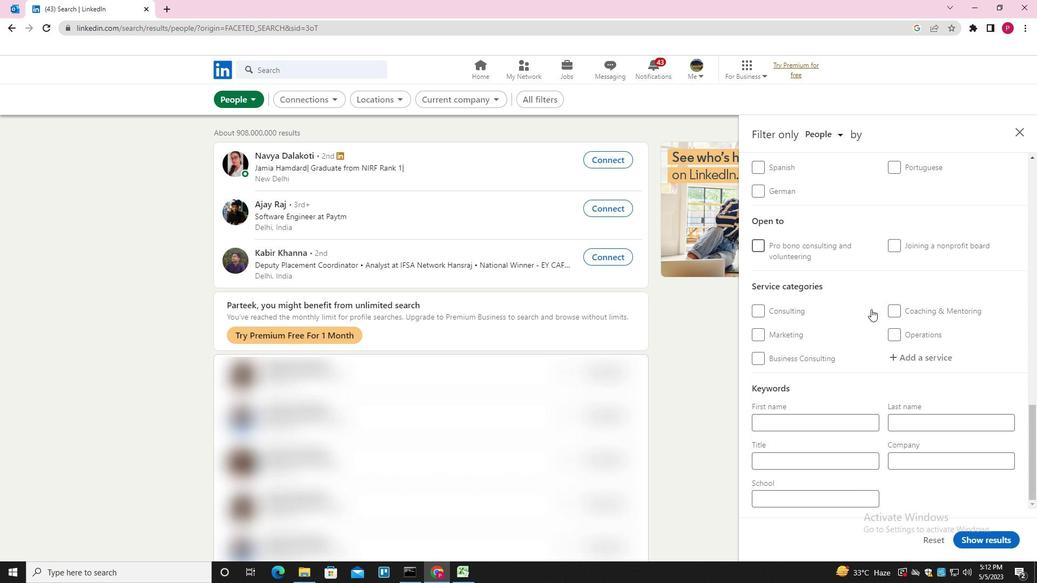 
Action: Mouse moved to (894, 309)
Screenshot: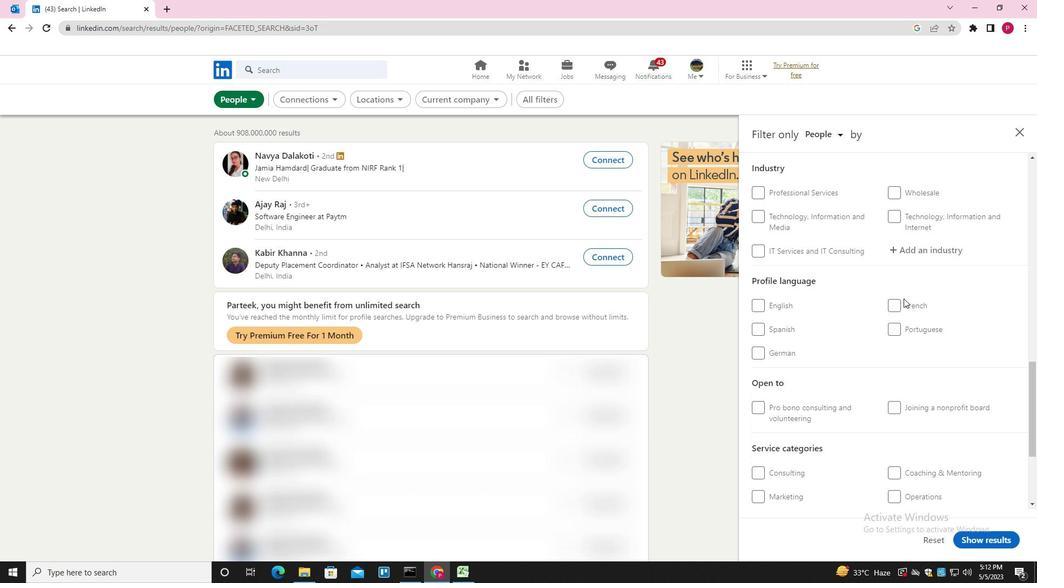 
Action: Mouse pressed left at (894, 309)
Screenshot: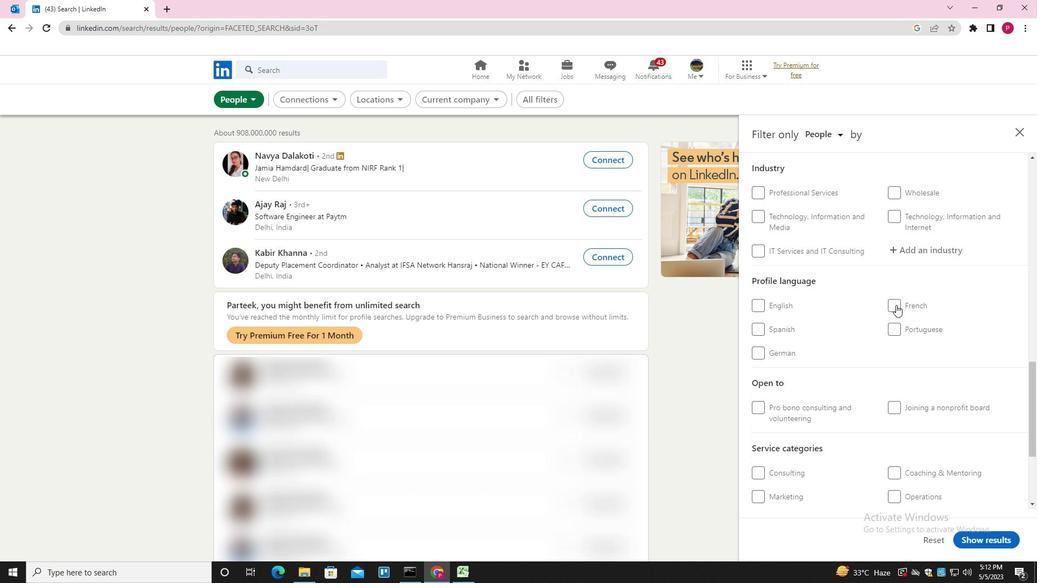 
Action: Mouse moved to (829, 337)
Screenshot: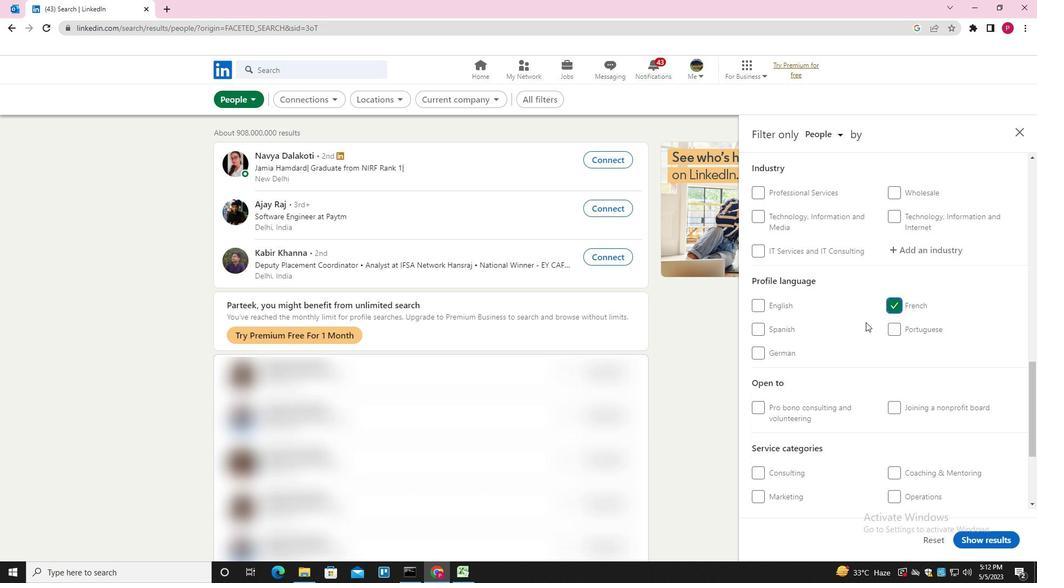 
Action: Mouse scrolled (829, 338) with delta (0, 0)
Screenshot: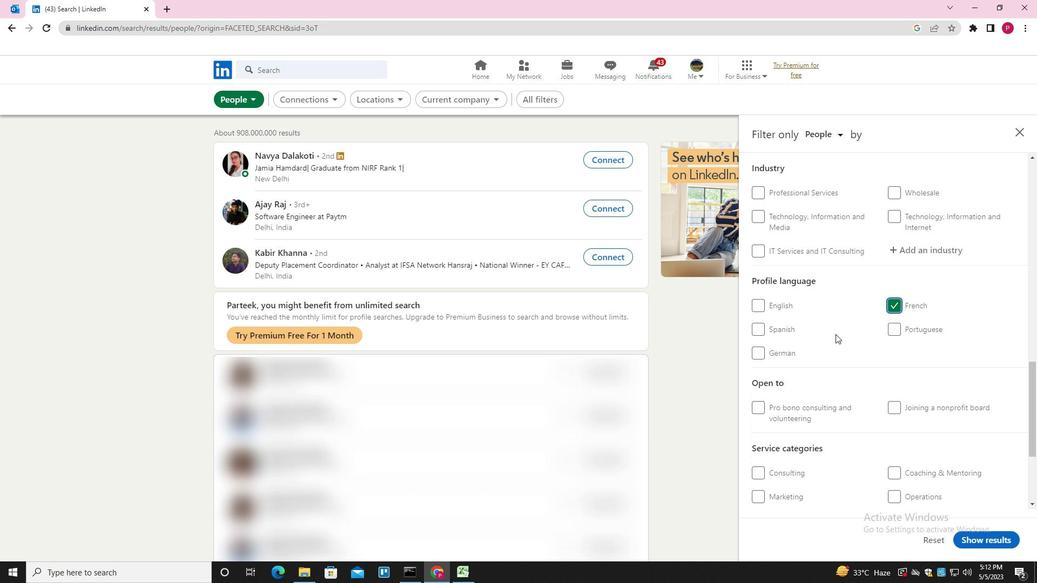 
Action: Mouse scrolled (829, 338) with delta (0, 0)
Screenshot: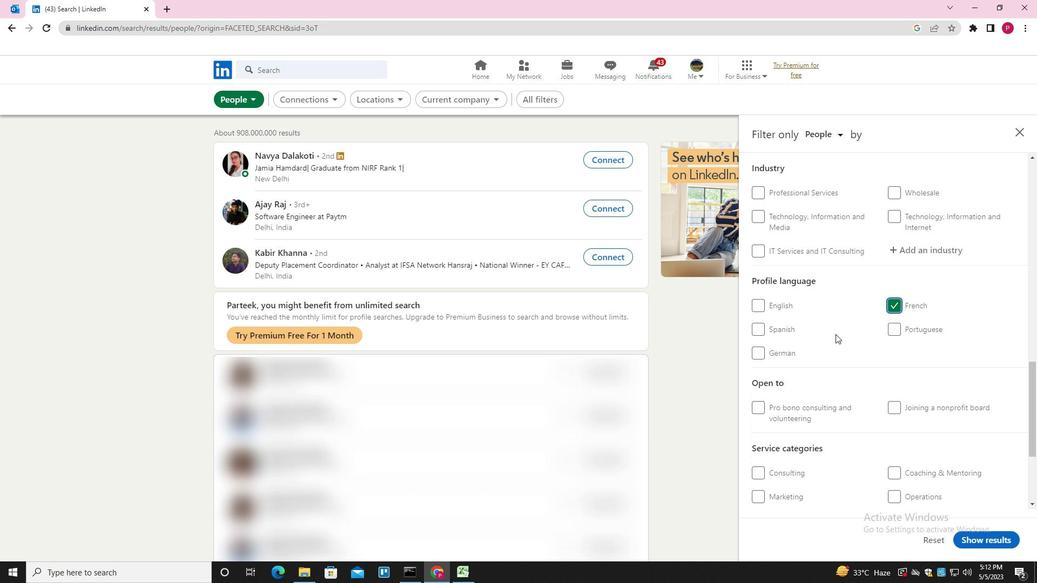
Action: Mouse scrolled (829, 338) with delta (0, 0)
Screenshot: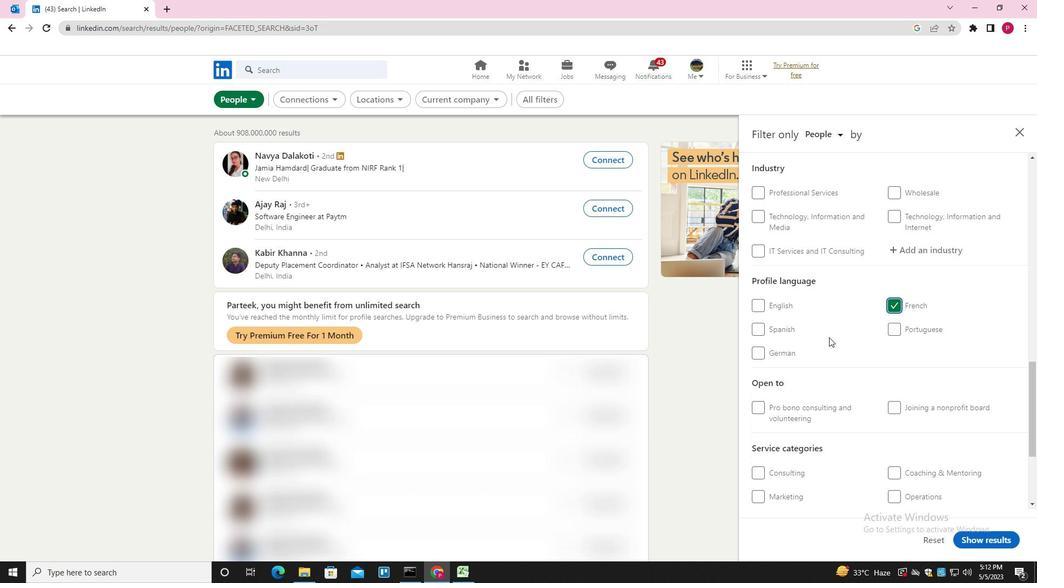 
Action: Mouse scrolled (829, 338) with delta (0, 0)
Screenshot: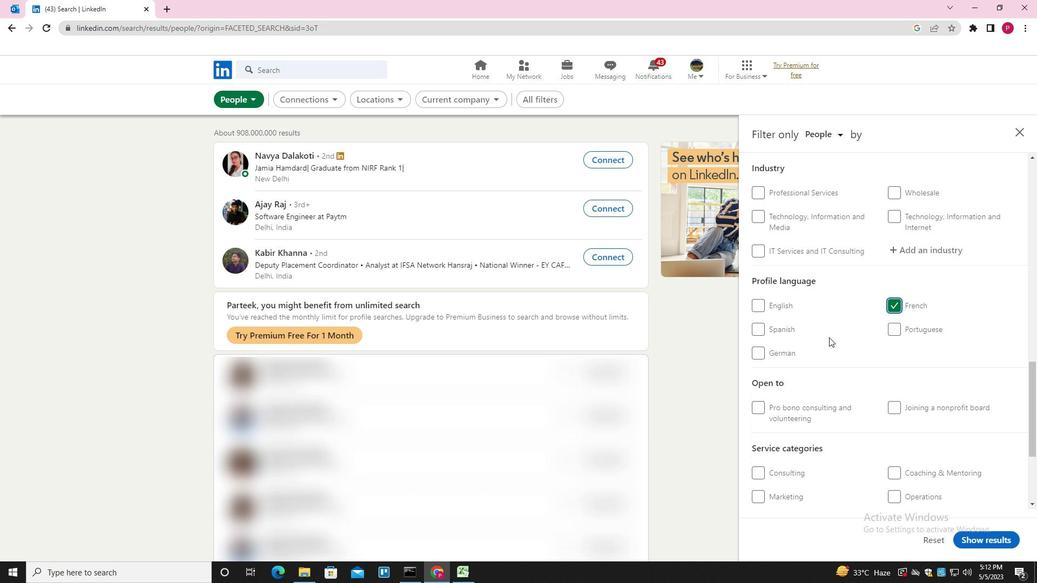 
Action: Mouse scrolled (829, 338) with delta (0, 0)
Screenshot: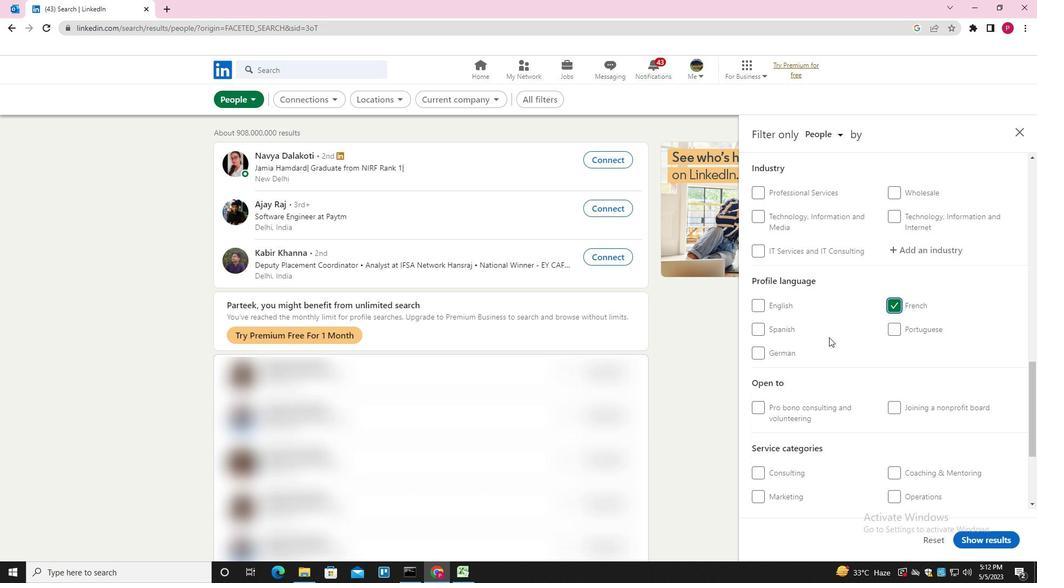 
Action: Mouse scrolled (829, 338) with delta (0, 0)
Screenshot: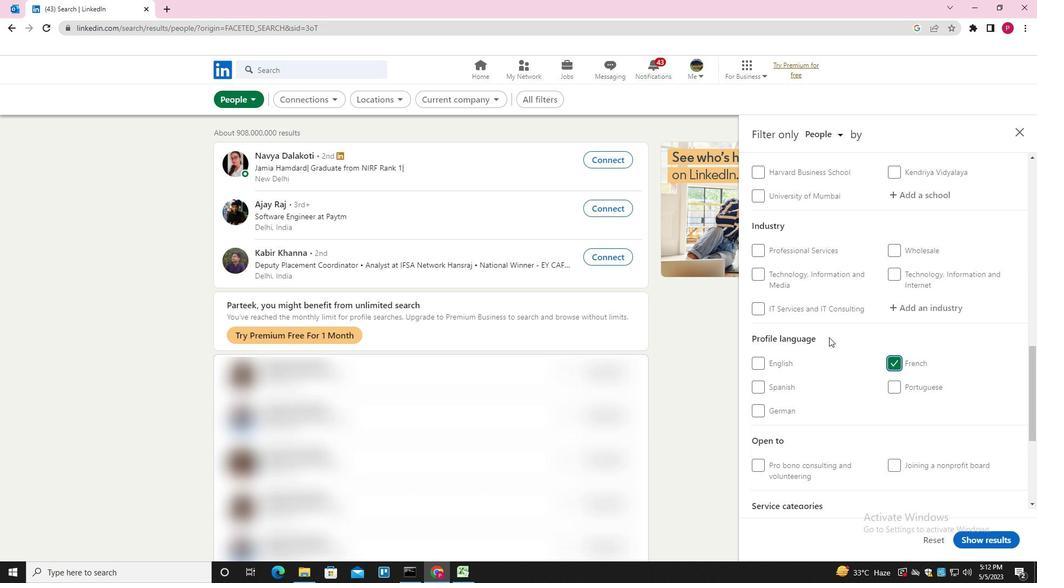 
Action: Mouse moved to (927, 246)
Screenshot: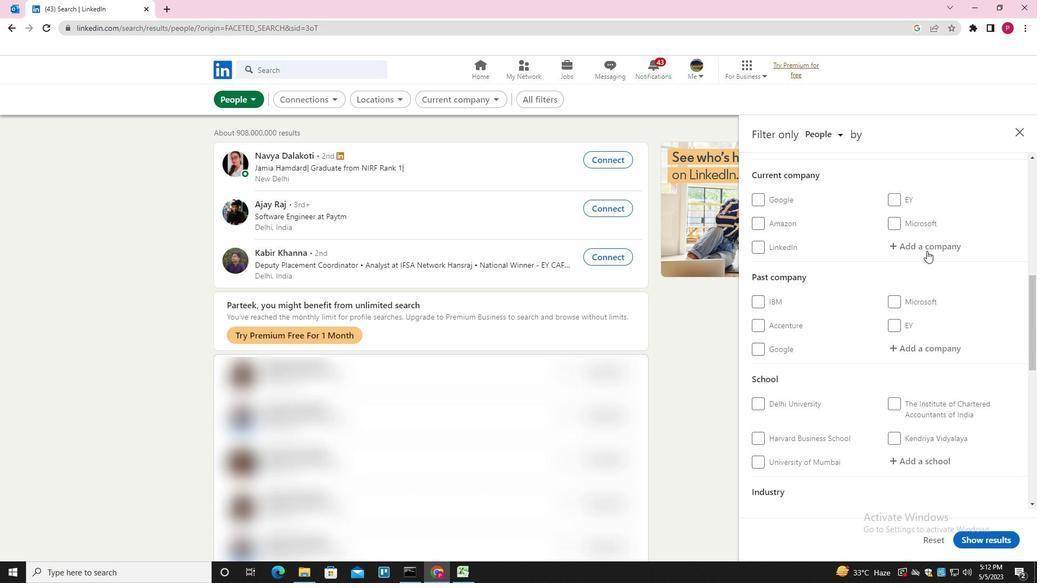 
Action: Mouse pressed left at (927, 246)
Screenshot: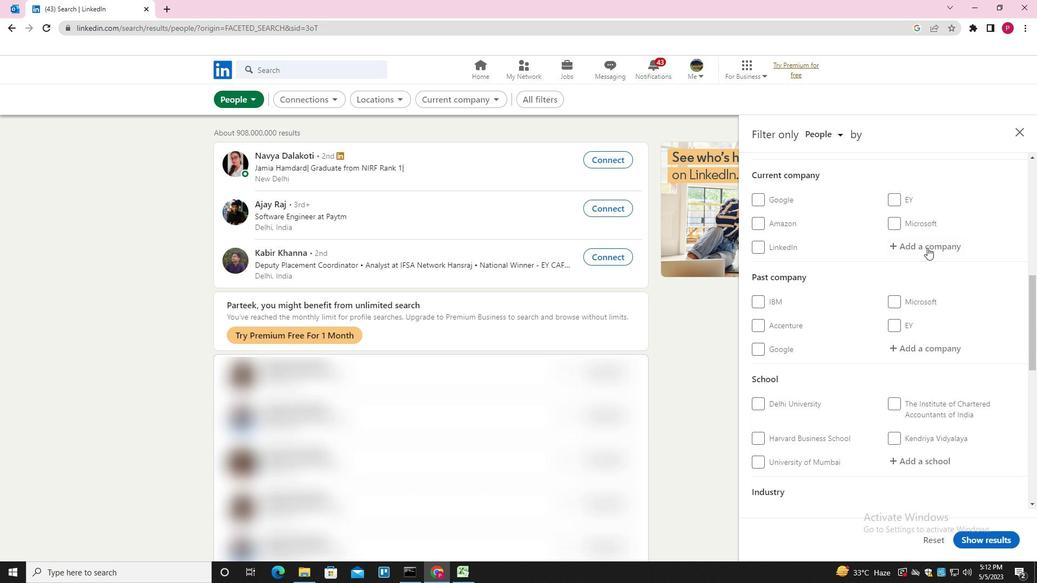 
Action: Key pressed <Key.shift><Key.shift><Key.shift><Key.shift>INNO<Key.shift>VACCER<Key.down><Key.enter>
Screenshot: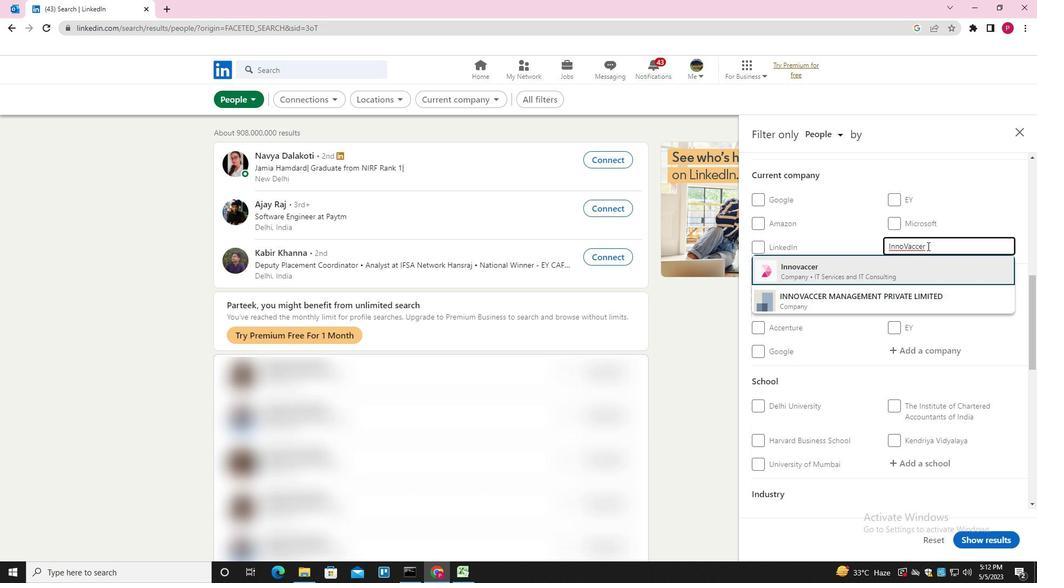 
Action: Mouse moved to (897, 290)
Screenshot: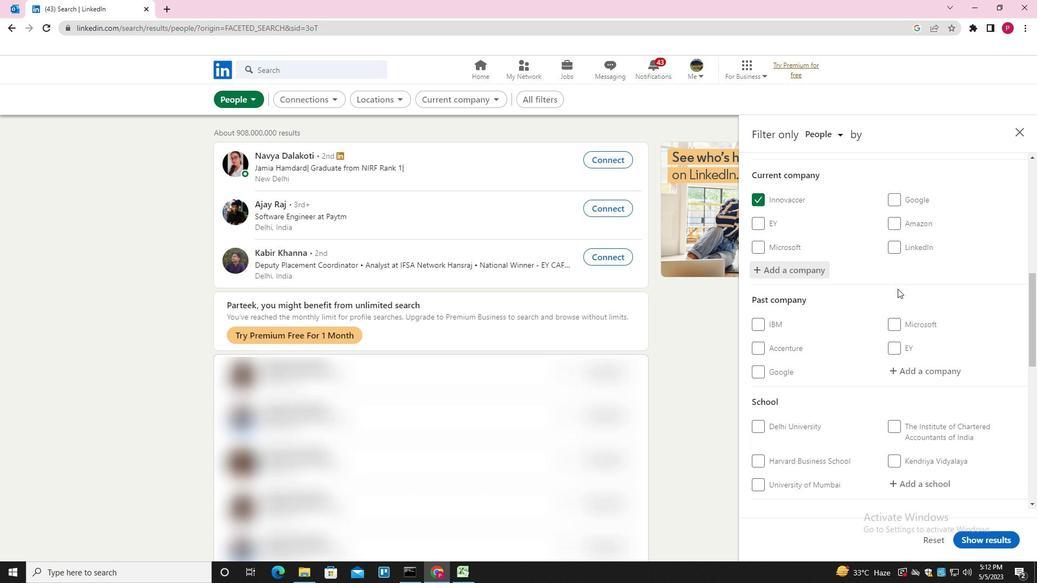 
Action: Mouse scrolled (897, 289) with delta (0, 0)
Screenshot: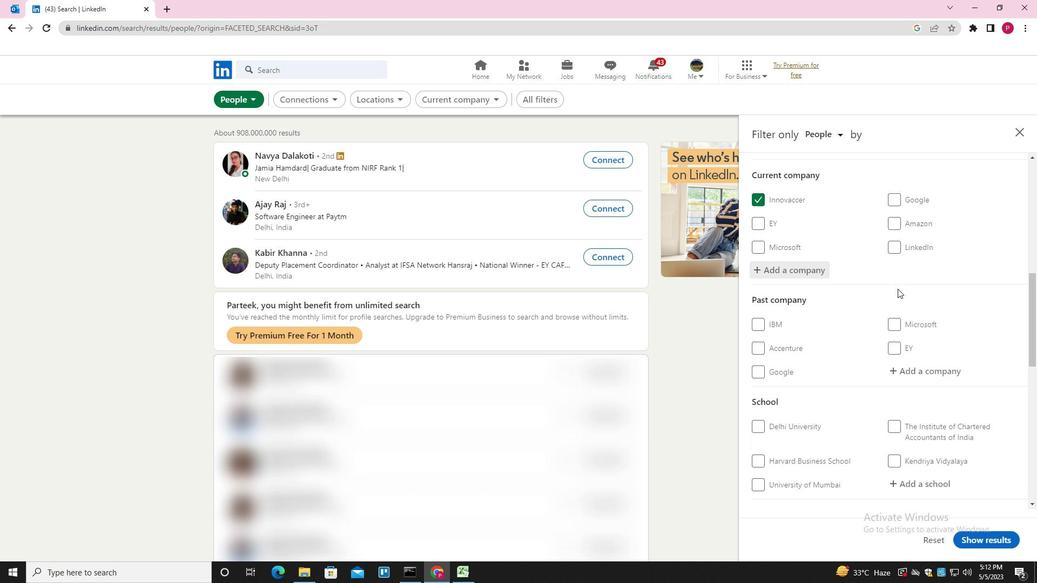
Action: Mouse moved to (897, 290)
Screenshot: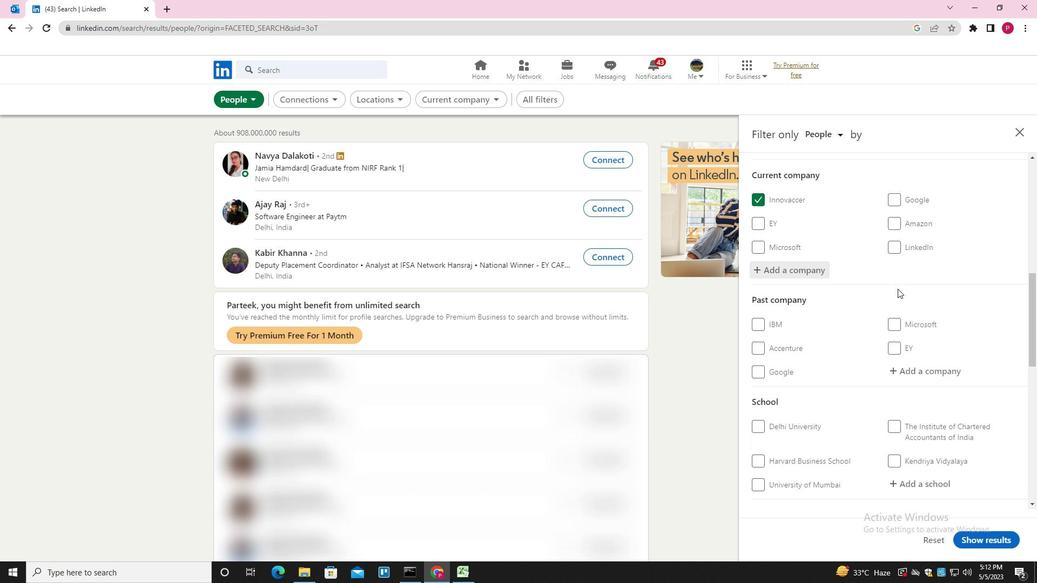 
Action: Mouse scrolled (897, 290) with delta (0, 0)
Screenshot: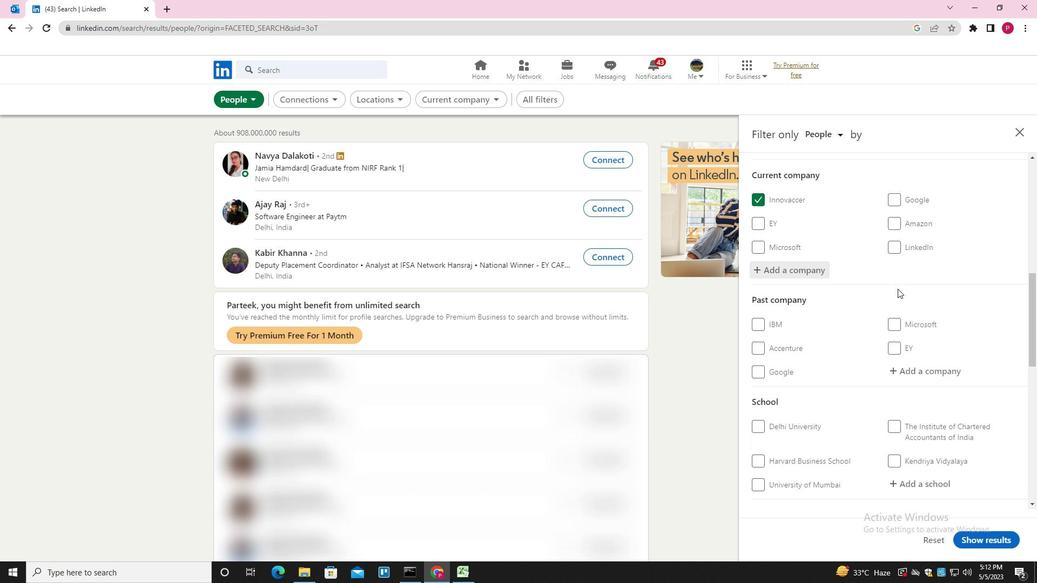 
Action: Mouse scrolled (897, 290) with delta (0, 0)
Screenshot: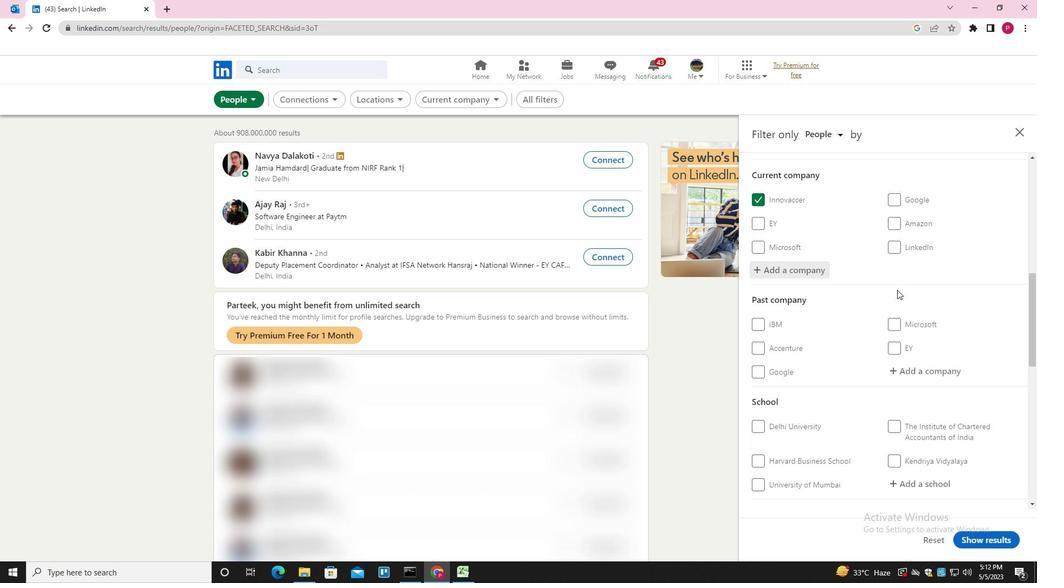 
Action: Mouse scrolled (897, 290) with delta (0, 0)
Screenshot: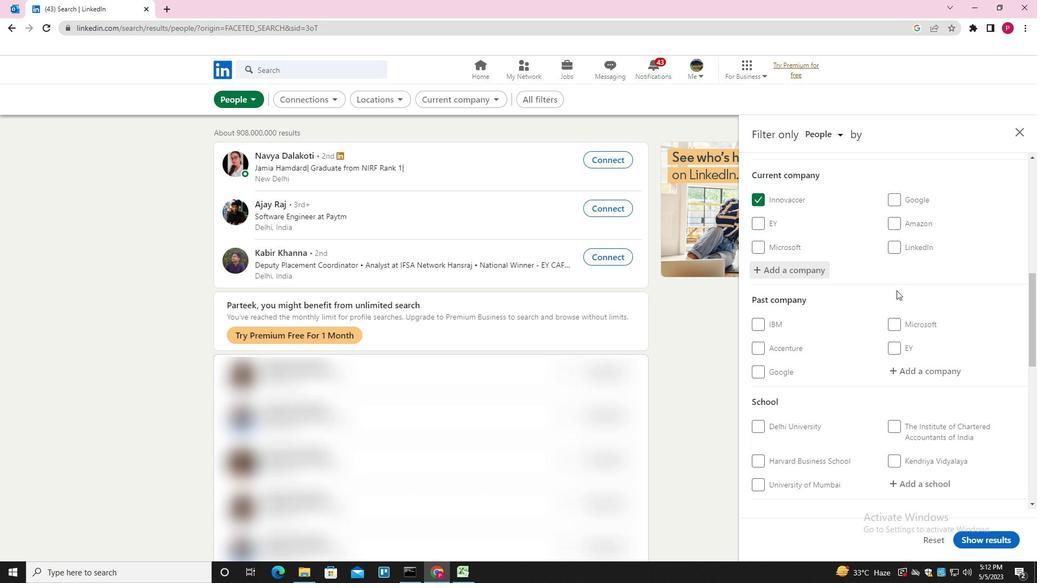 
Action: Mouse moved to (918, 266)
Screenshot: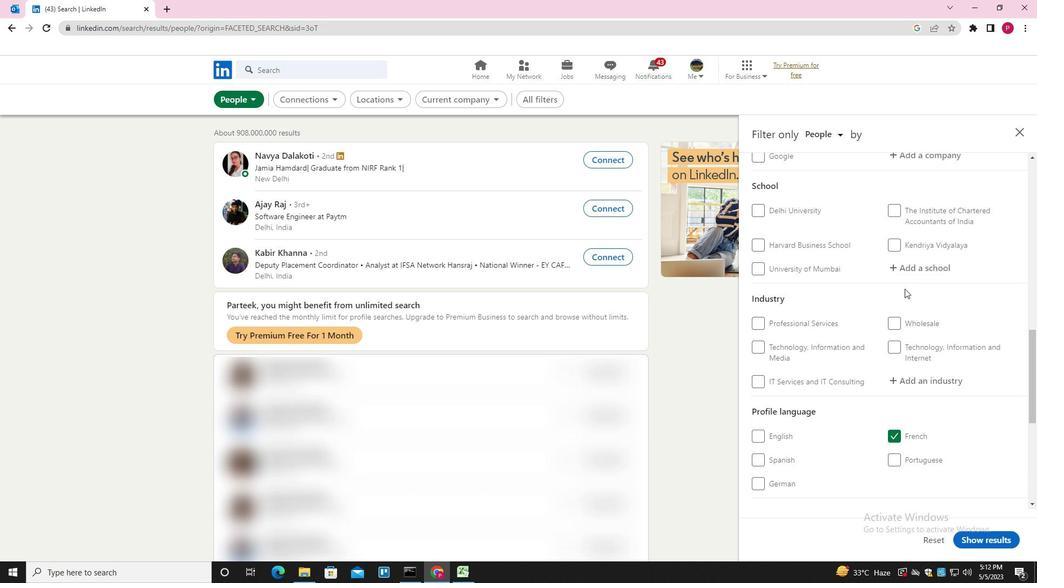 
Action: Mouse pressed left at (918, 266)
Screenshot: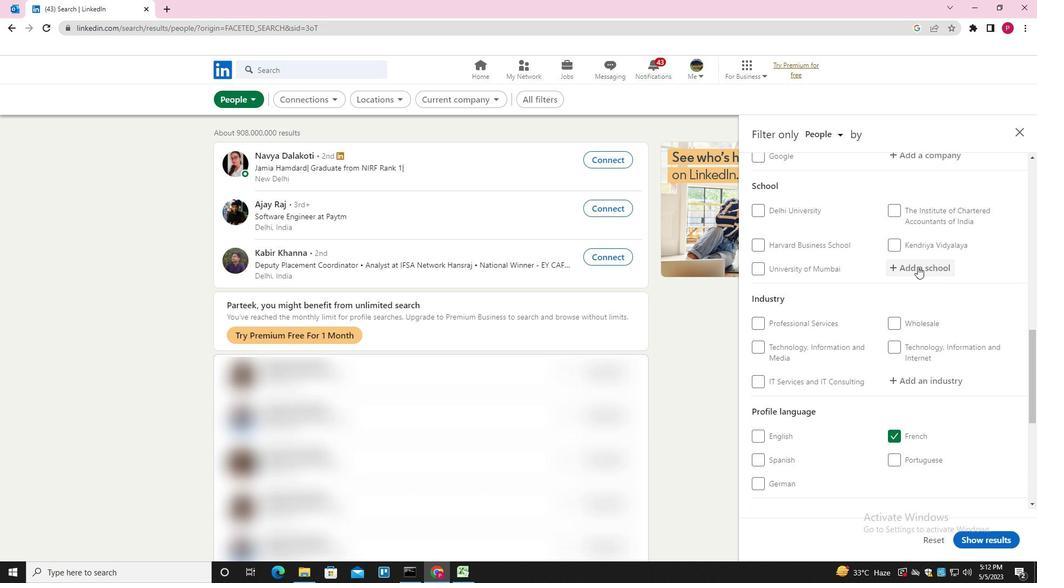 
Action: Key pressed <Key.shift>ARMY<Key.space><Key.shift><Key.shift>PUBLIC<Key.space><Key.shift>SCHOOL<Key.space><Key.down><Key.enter>
Screenshot: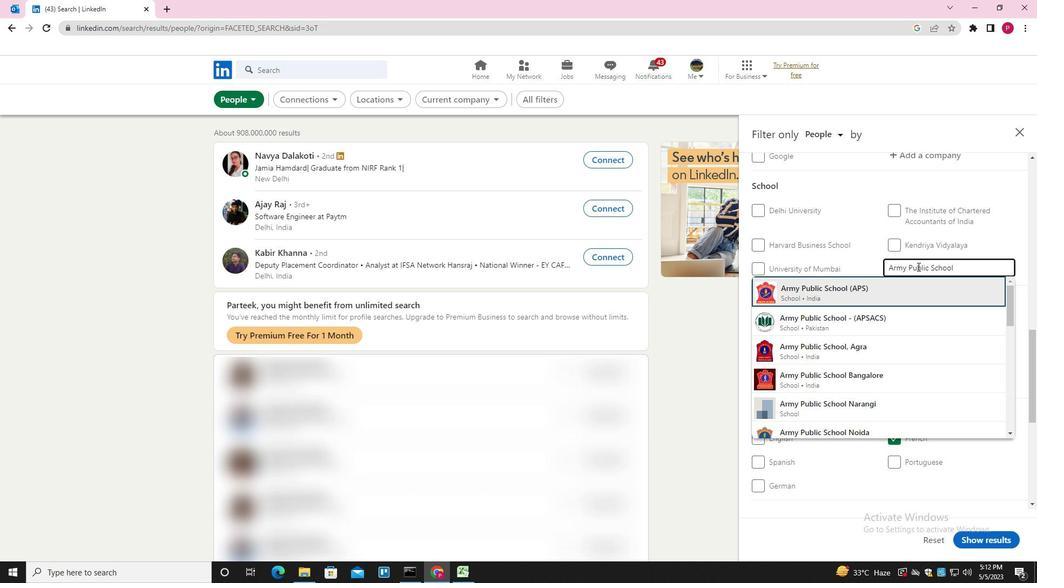 
Action: Mouse moved to (918, 298)
Screenshot: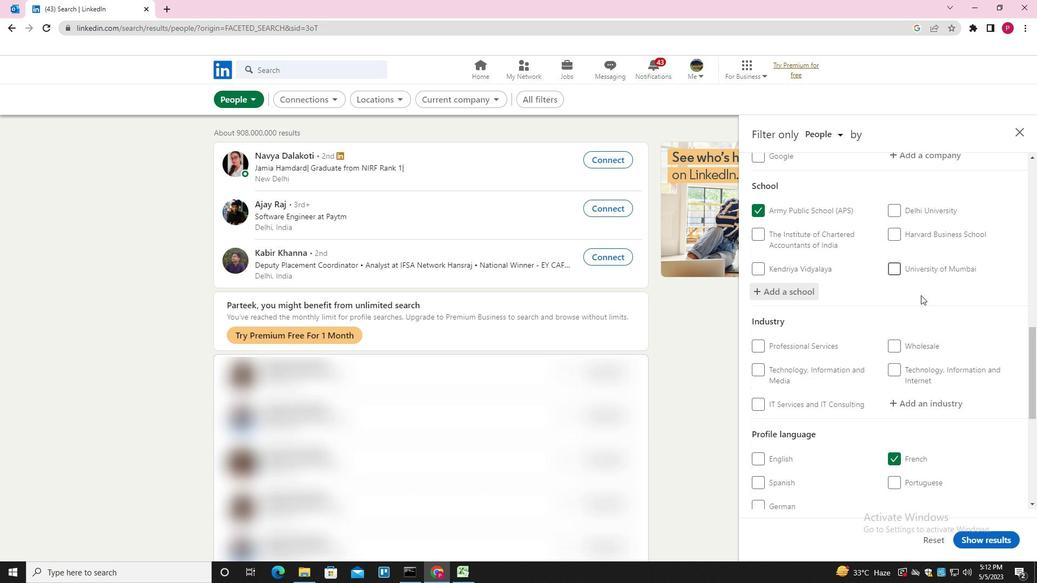 
Action: Mouse scrolled (918, 297) with delta (0, 0)
Screenshot: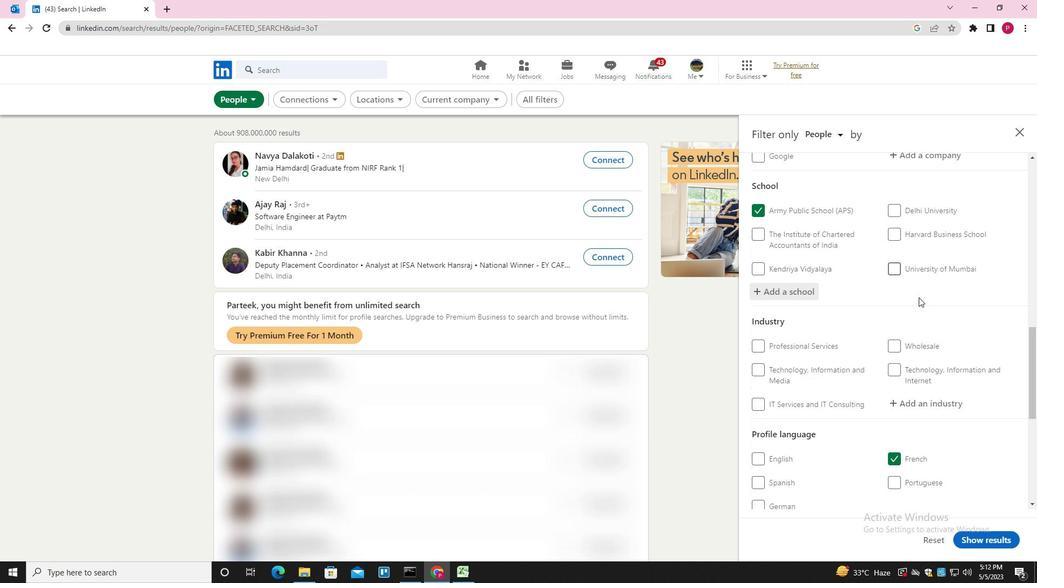 
Action: Mouse scrolled (918, 297) with delta (0, 0)
Screenshot: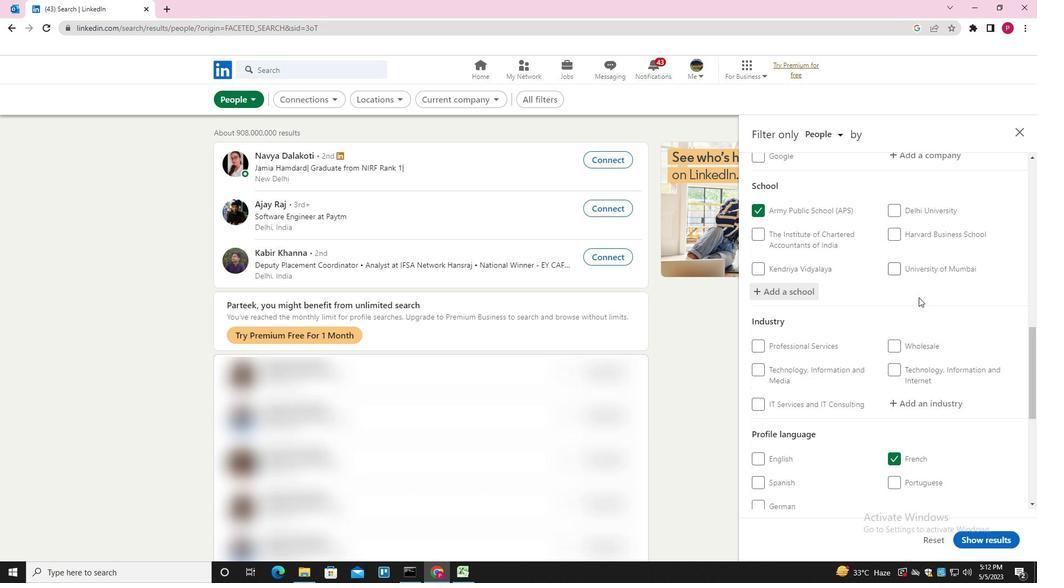 
Action: Mouse scrolled (918, 297) with delta (0, 0)
Screenshot: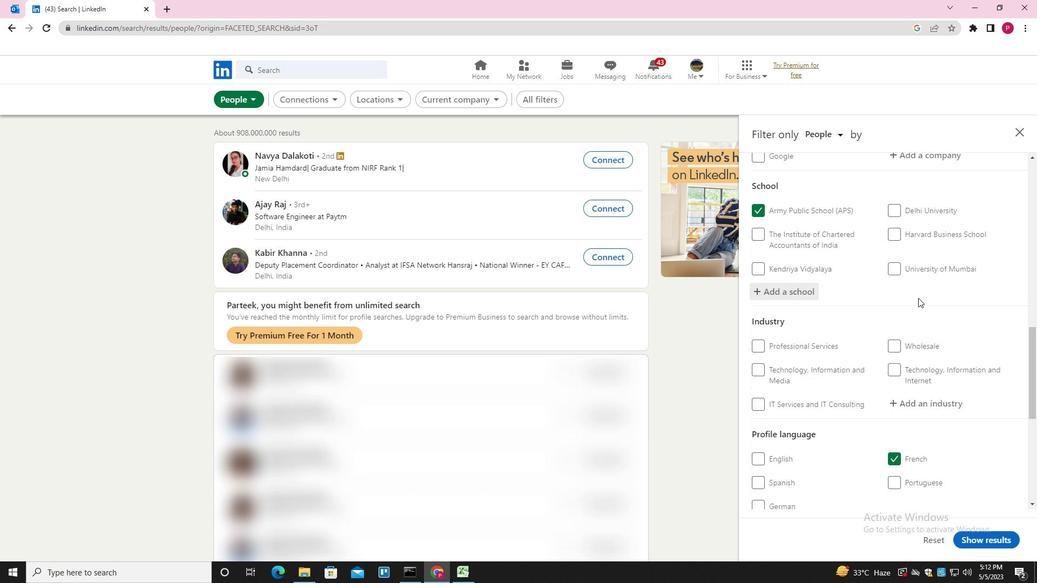 
Action: Mouse moved to (927, 238)
Screenshot: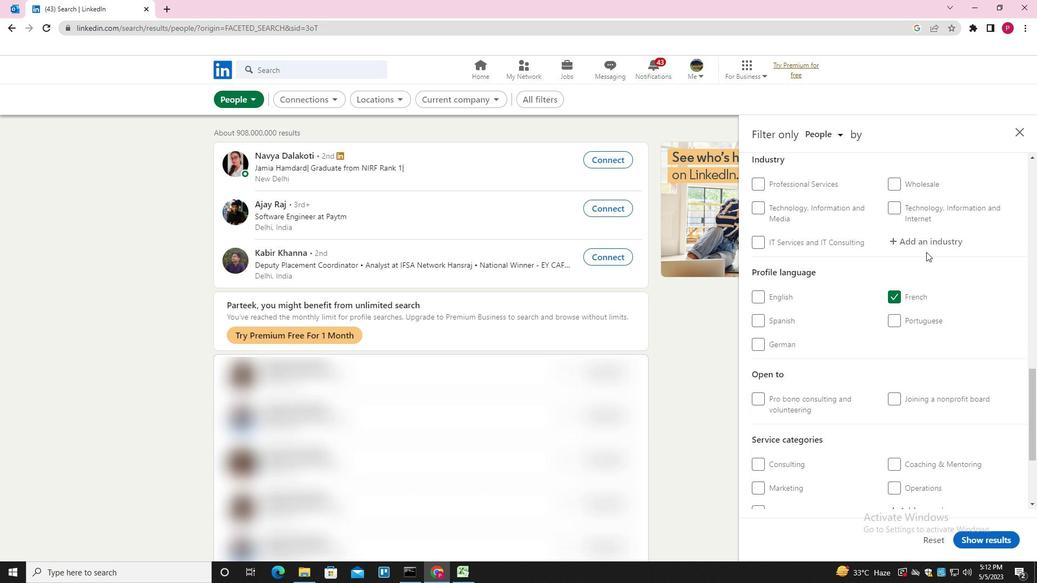 
Action: Mouse pressed left at (927, 238)
Screenshot: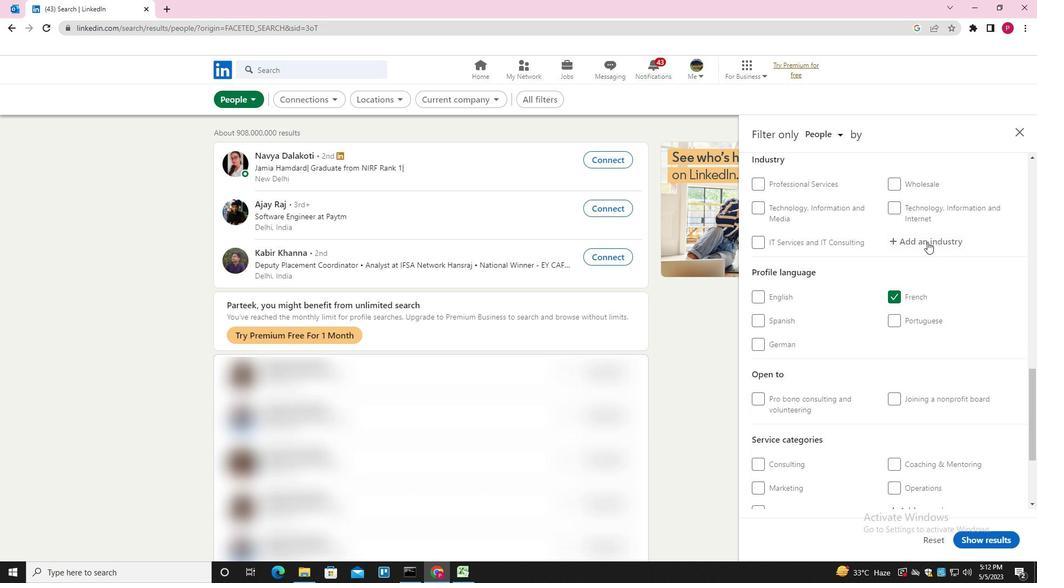 
Action: Key pressed <Key.shift><Key.shift><Key.shift><Key.shift><Key.shift><Key.shift><Key.shift><Key.shift>RETAIL<Key.space><Key.shift><Key.shift><Key.shift>BOOKS<Key.space>AND<Key.space><Key.shift>PRINTED<Key.space><Key.shift>NEWS<Key.down><Key.enter>
Screenshot: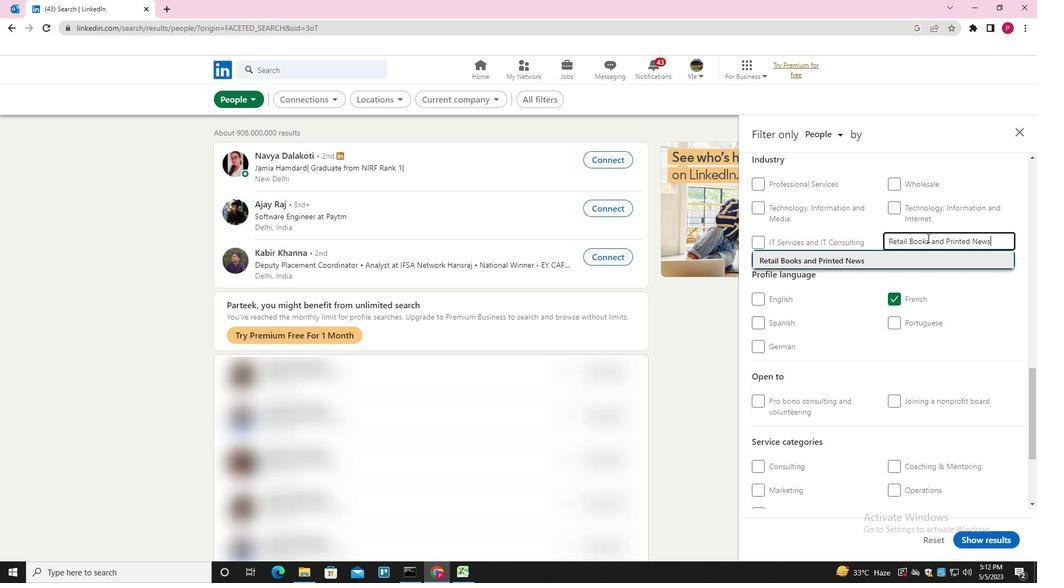 
Action: Mouse moved to (973, 321)
Screenshot: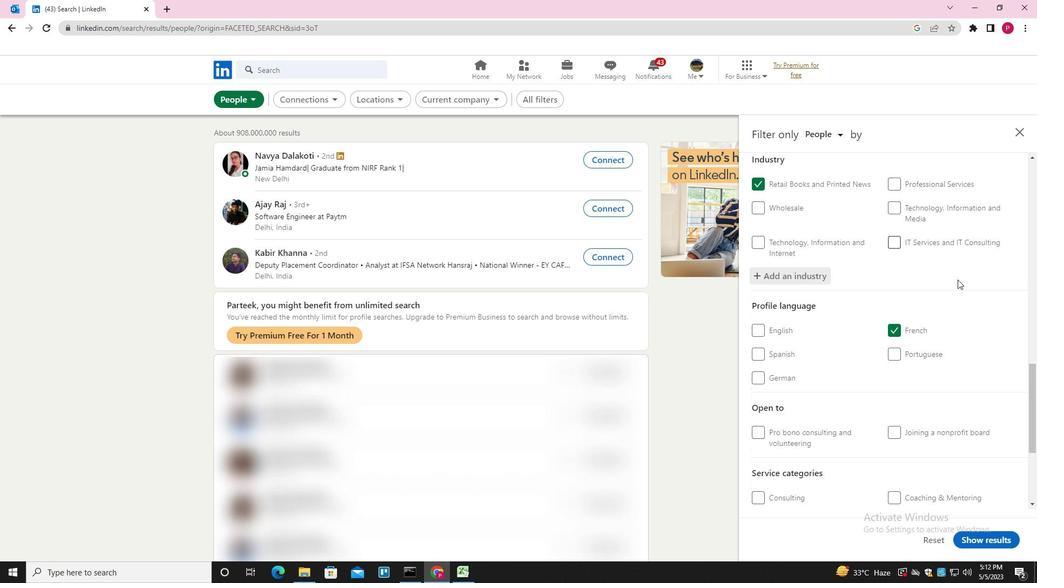 
Action: Mouse scrolled (973, 321) with delta (0, 0)
Screenshot: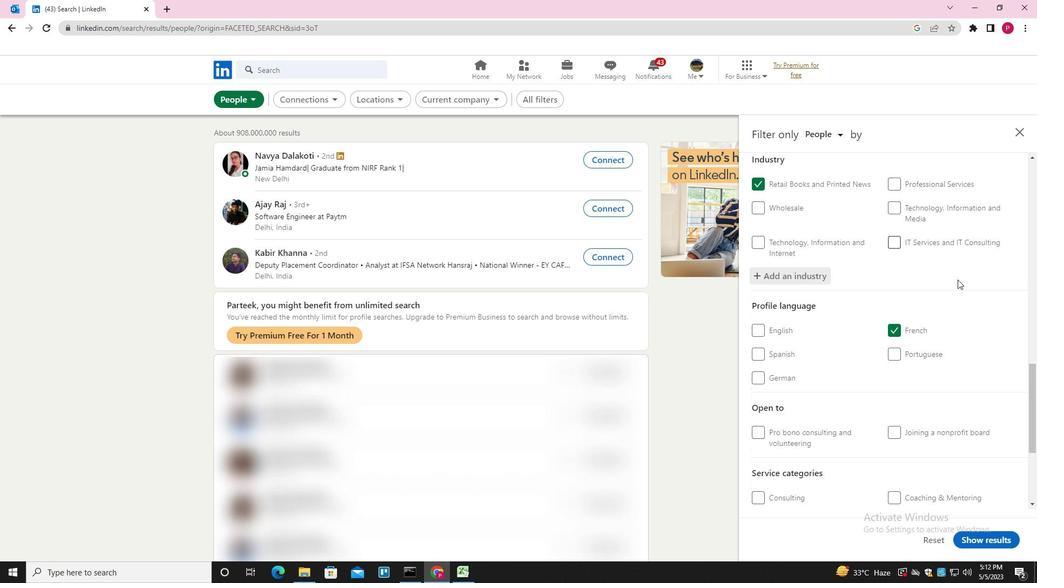 
Action: Mouse moved to (973, 323)
Screenshot: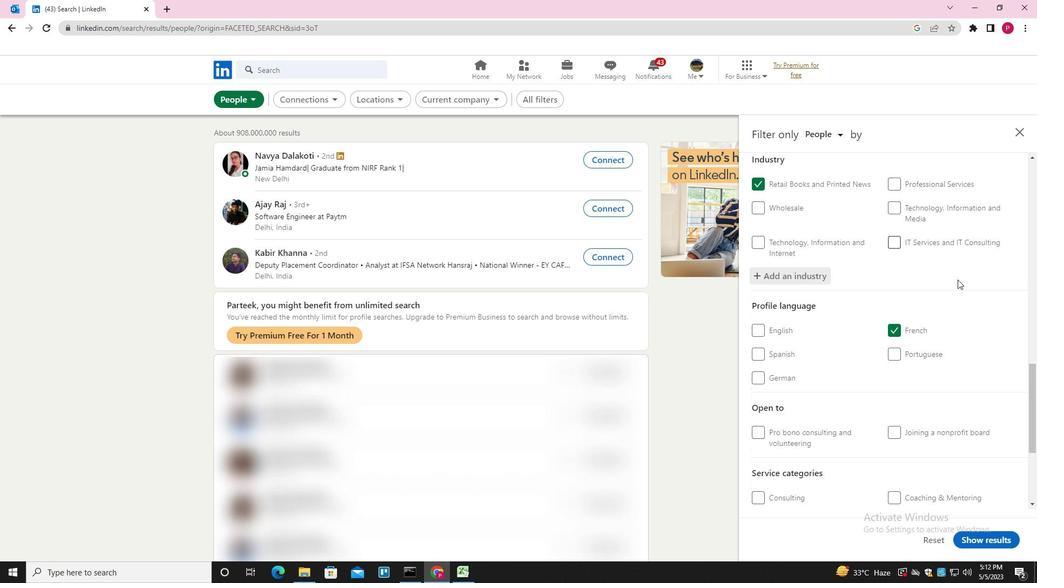 
Action: Mouse scrolled (973, 323) with delta (0, 0)
Screenshot: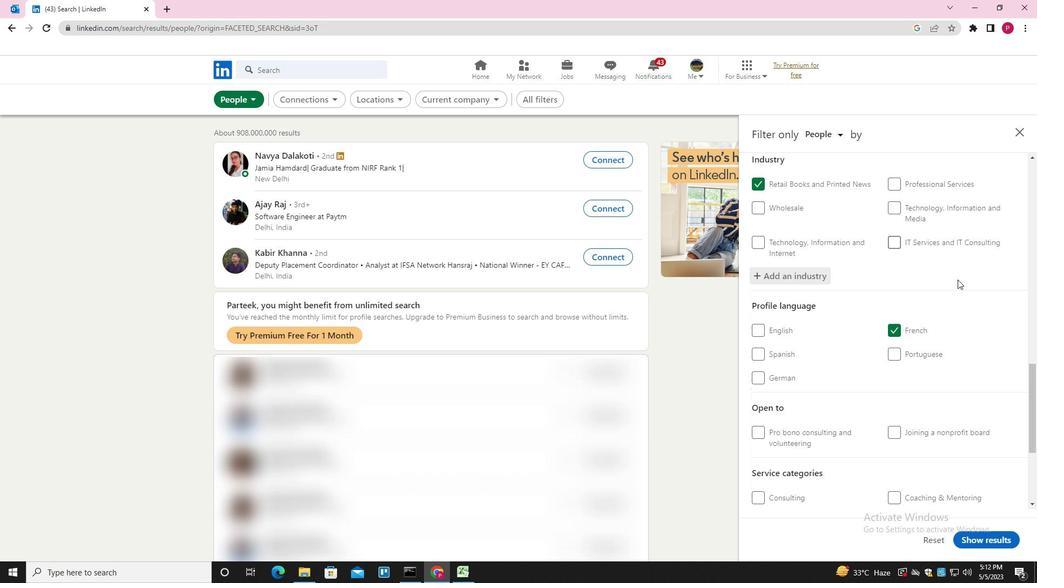 
Action: Mouse scrolled (973, 323) with delta (0, 0)
Screenshot: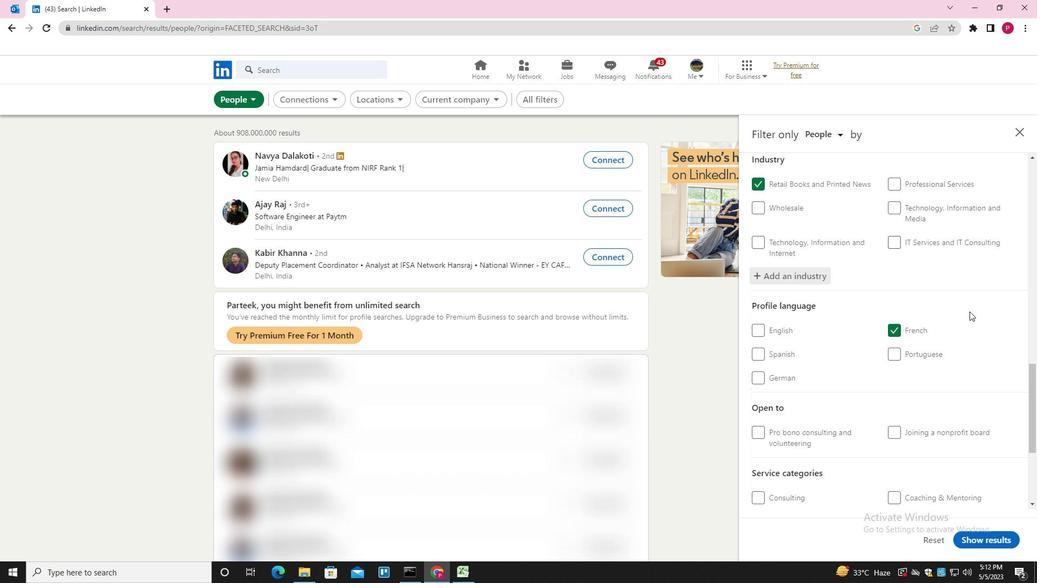 
Action: Mouse moved to (973, 324)
Screenshot: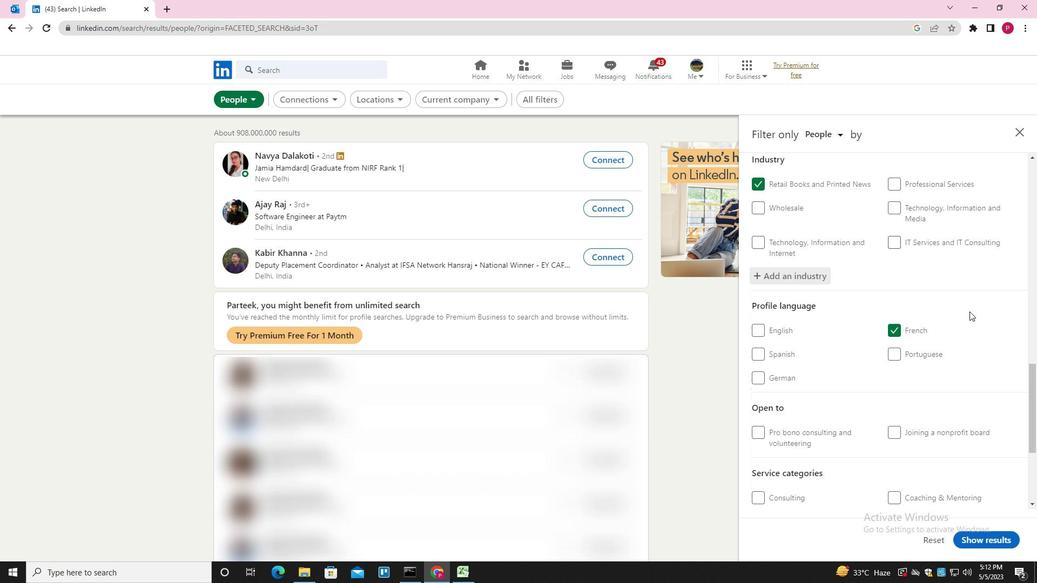 
Action: Mouse scrolled (973, 324) with delta (0, 0)
Screenshot: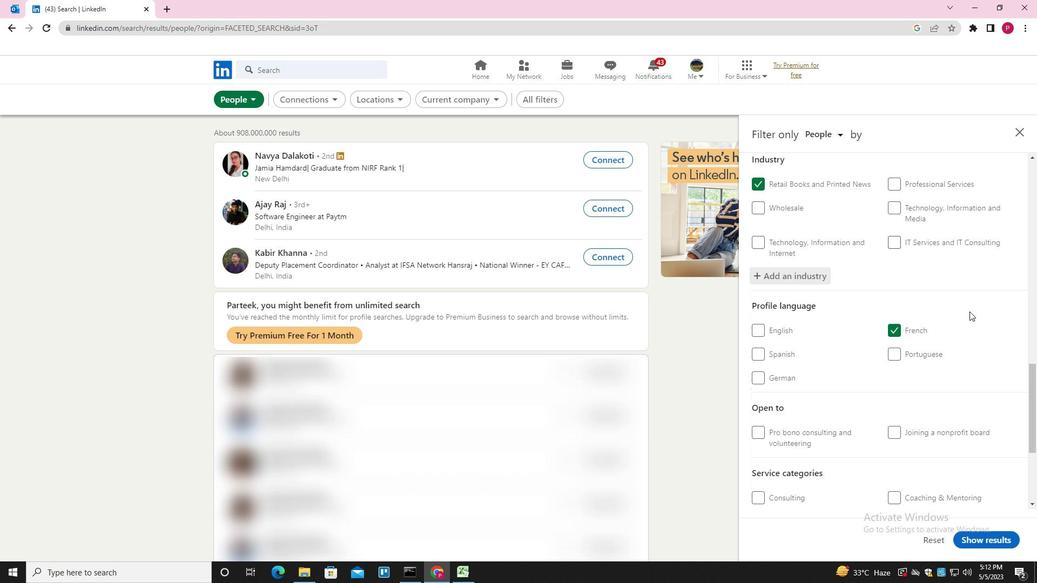 
Action: Mouse moved to (974, 332)
Screenshot: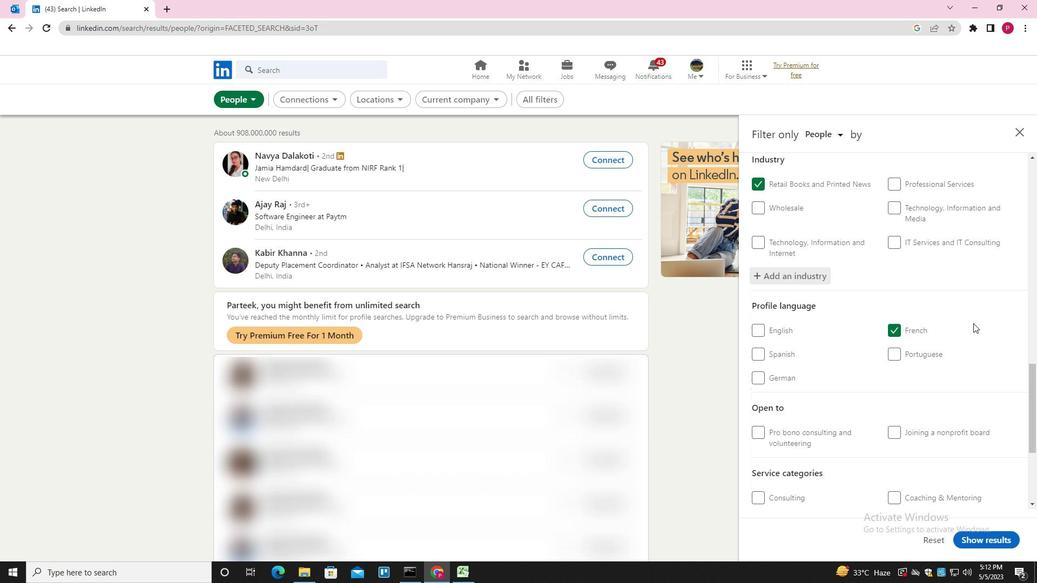 
Action: Mouse scrolled (974, 331) with delta (0, 0)
Screenshot: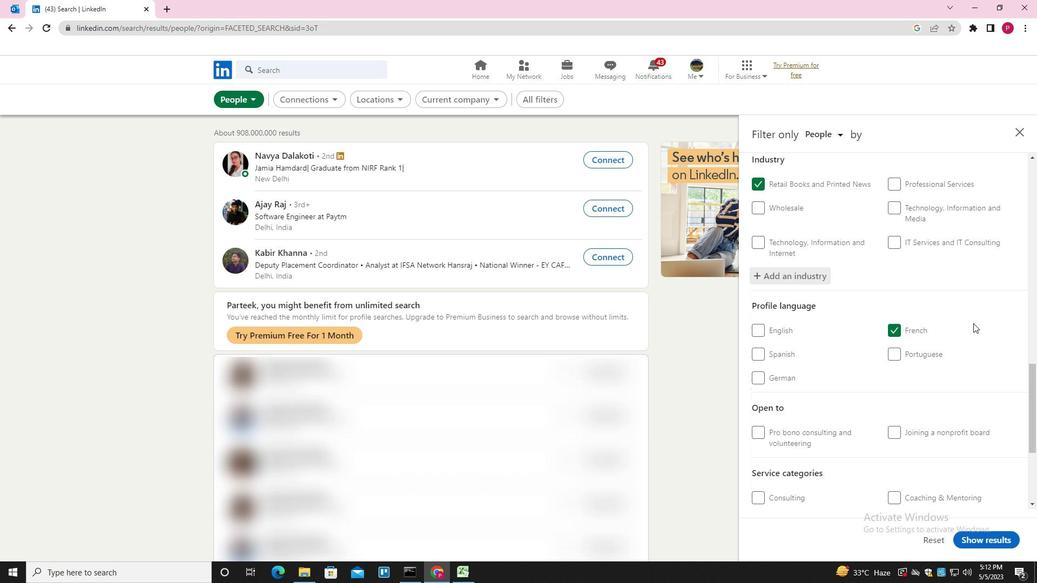 
Action: Mouse moved to (948, 355)
Screenshot: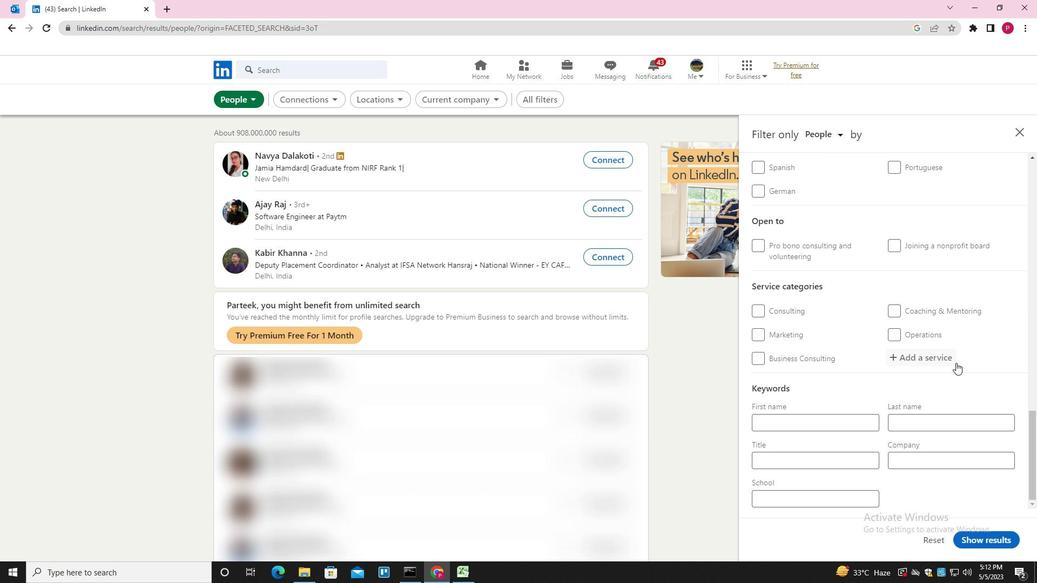 
Action: Mouse pressed left at (948, 355)
Screenshot: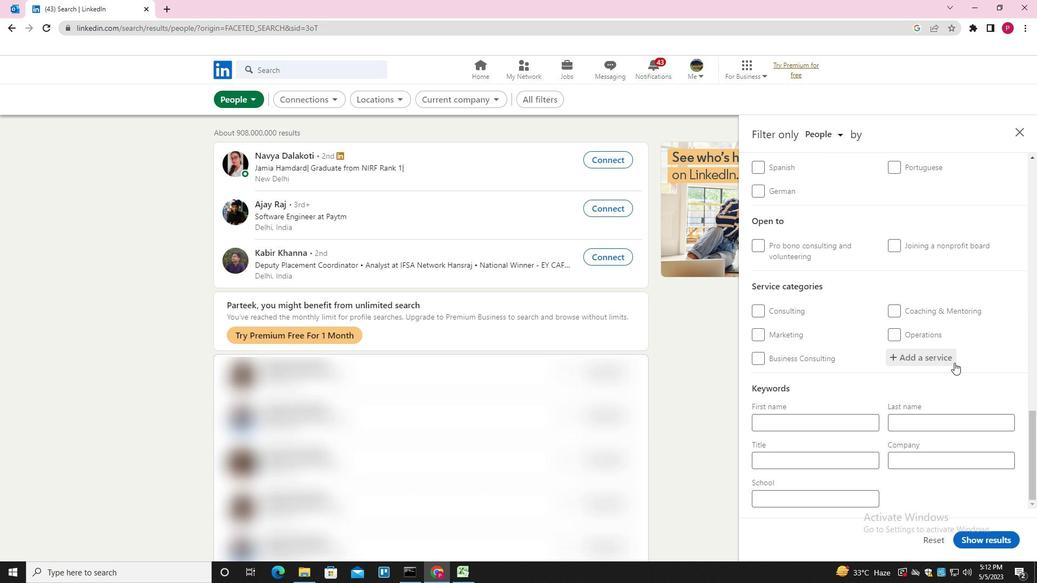 
Action: Key pressed <Key.shift><Key.shift><Key.shift>CYBERSECURITY
Screenshot: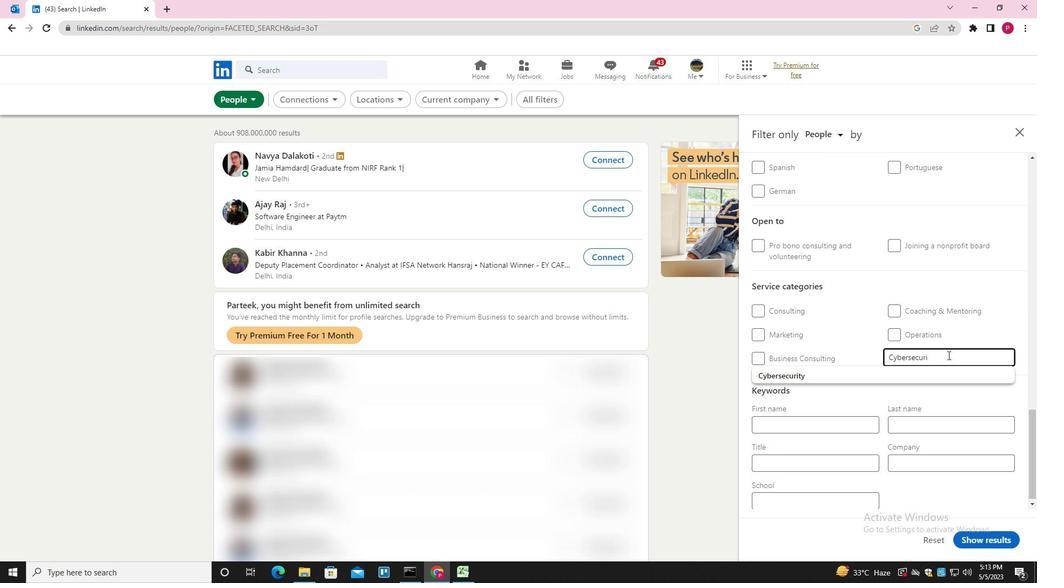 
Action: Mouse moved to (946, 355)
Screenshot: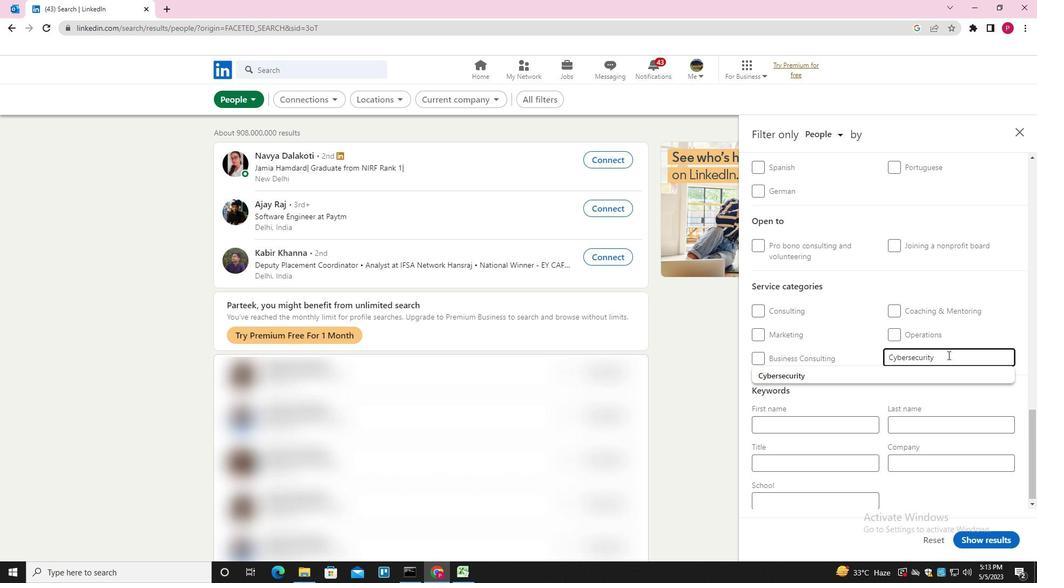 
Action: Key pressed <Key.down><Key.enter>
Screenshot: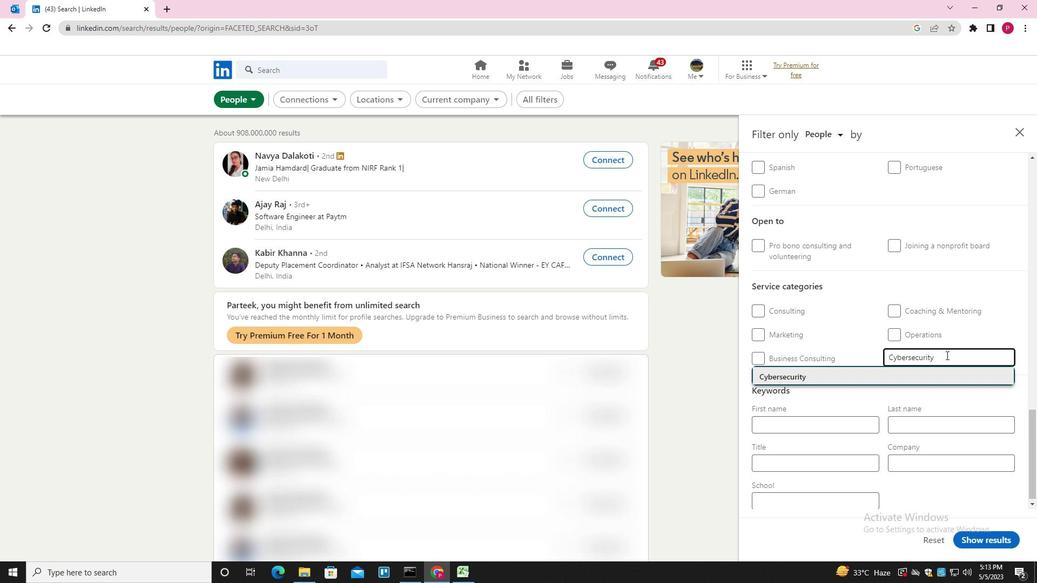 
Action: Mouse moved to (883, 422)
Screenshot: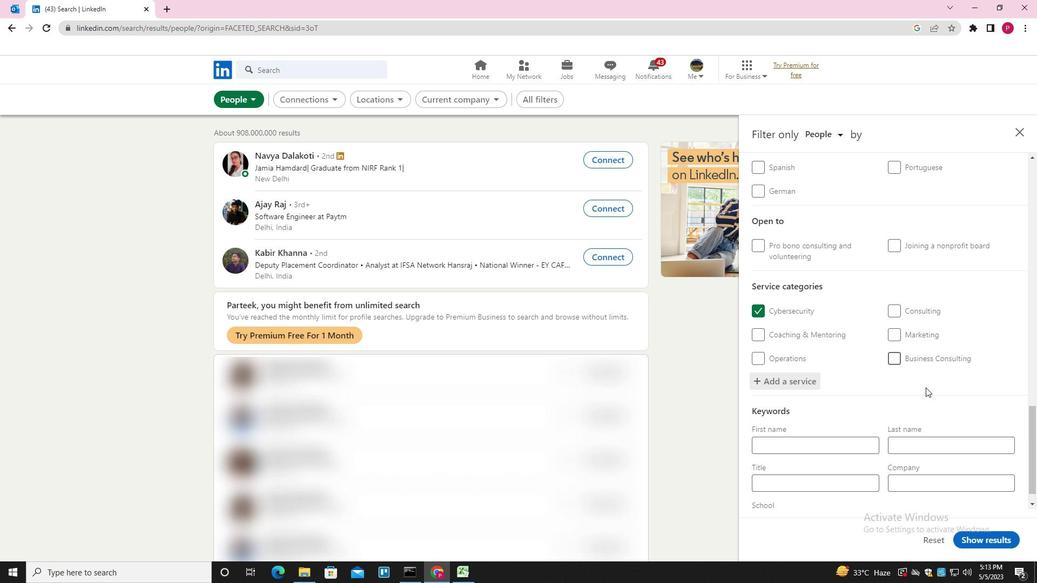 
Action: Mouse scrolled (883, 421) with delta (0, 0)
Screenshot: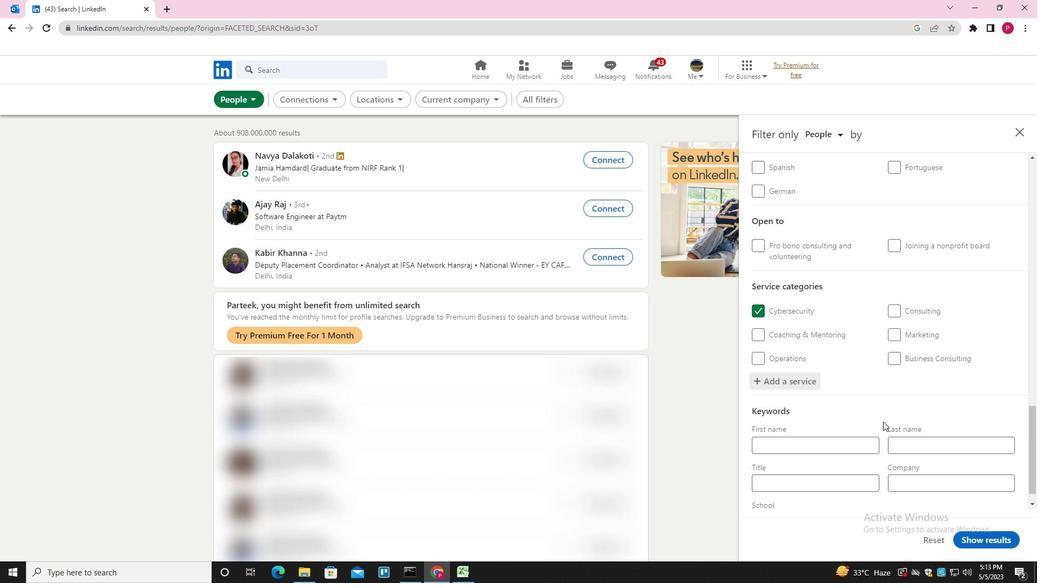 
Action: Mouse moved to (883, 423)
Screenshot: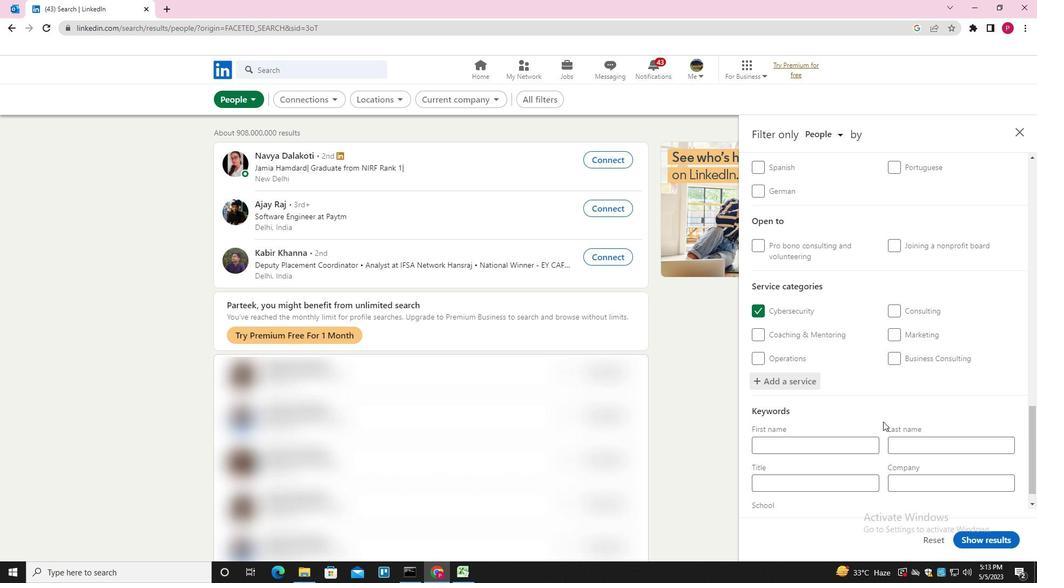 
Action: Mouse scrolled (883, 423) with delta (0, 0)
Screenshot: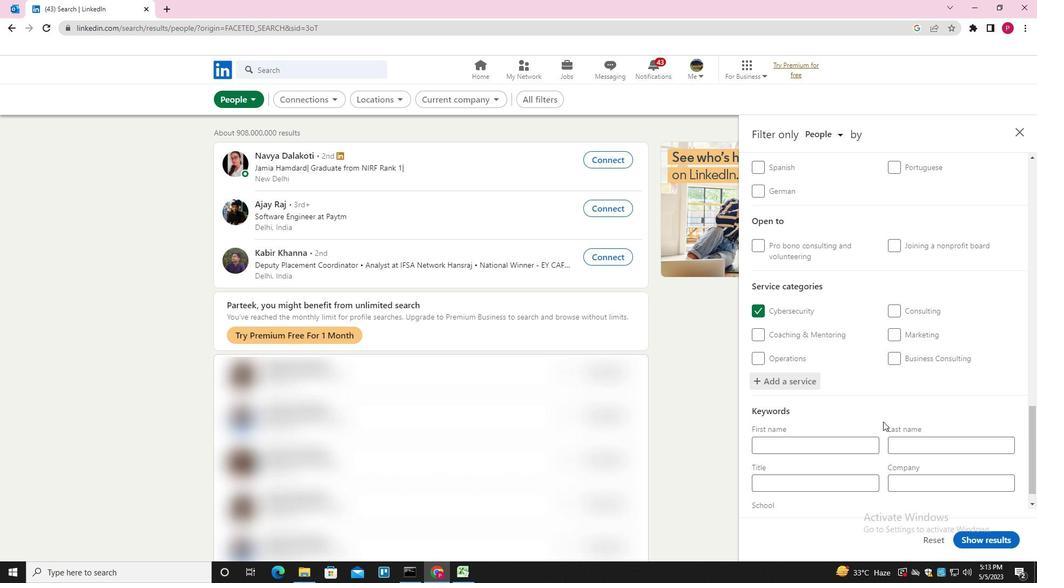 
Action: Mouse moved to (880, 425)
Screenshot: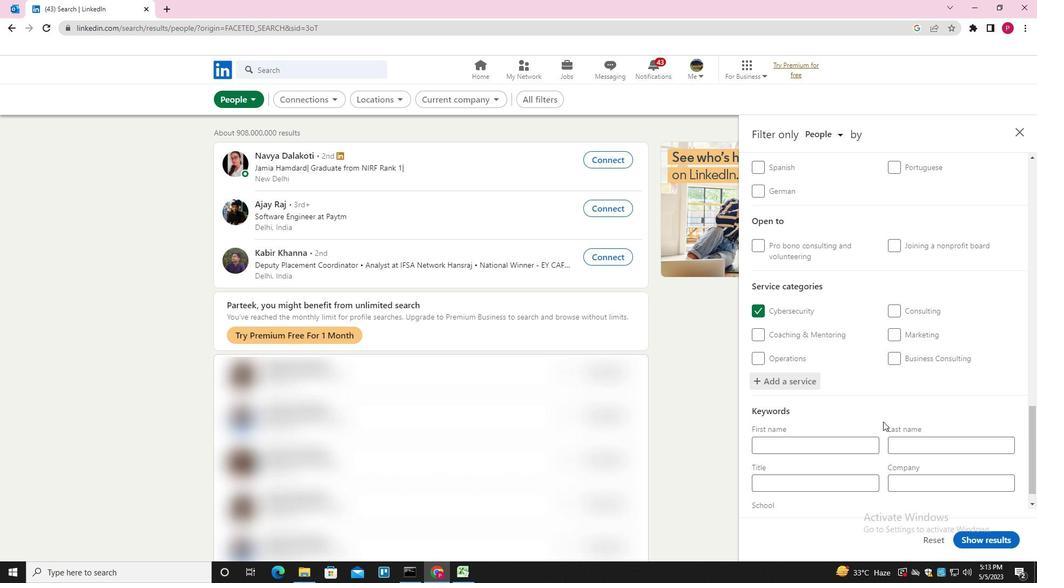 
Action: Mouse scrolled (880, 424) with delta (0, 0)
Screenshot: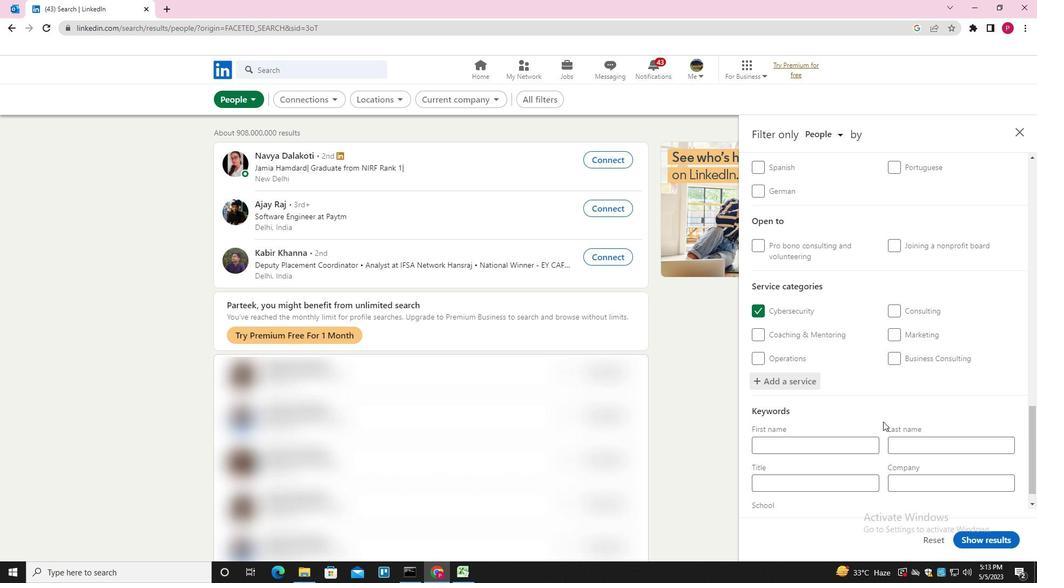 
Action: Mouse moved to (815, 455)
Screenshot: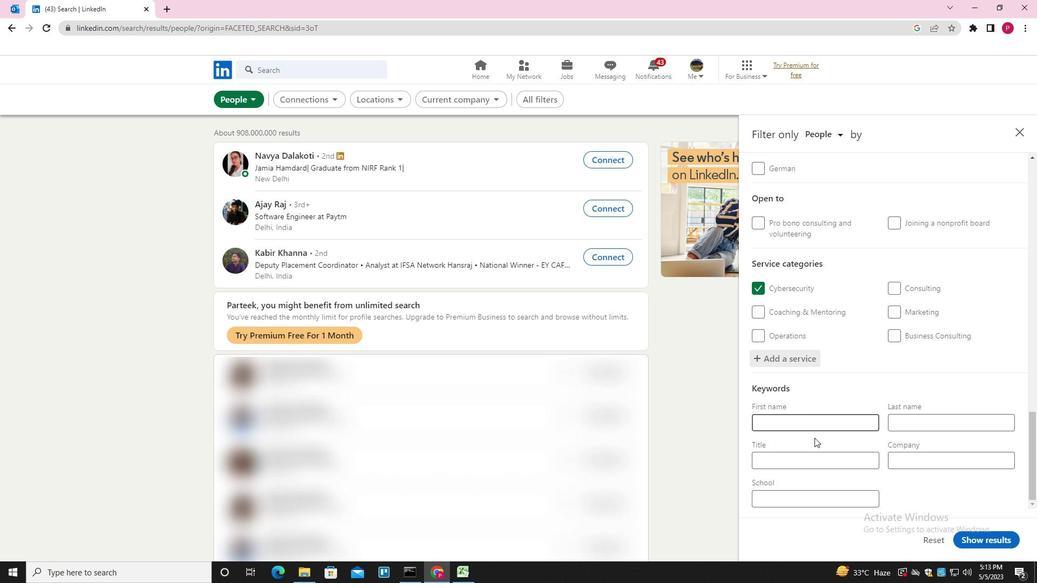 
Action: Mouse pressed left at (815, 455)
Screenshot: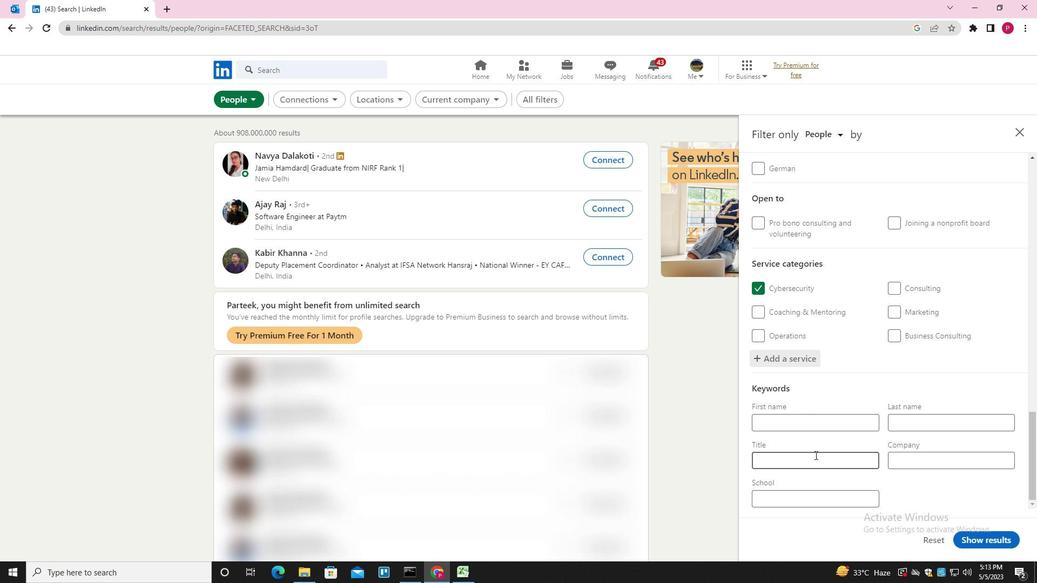 
Action: Key pressed <Key.shift><Key.shift><Key.shift><Key.shift><Key.shift><Key.shift><Key.shift>WEB<Key.space><Key.shift>DESIGNER
Screenshot: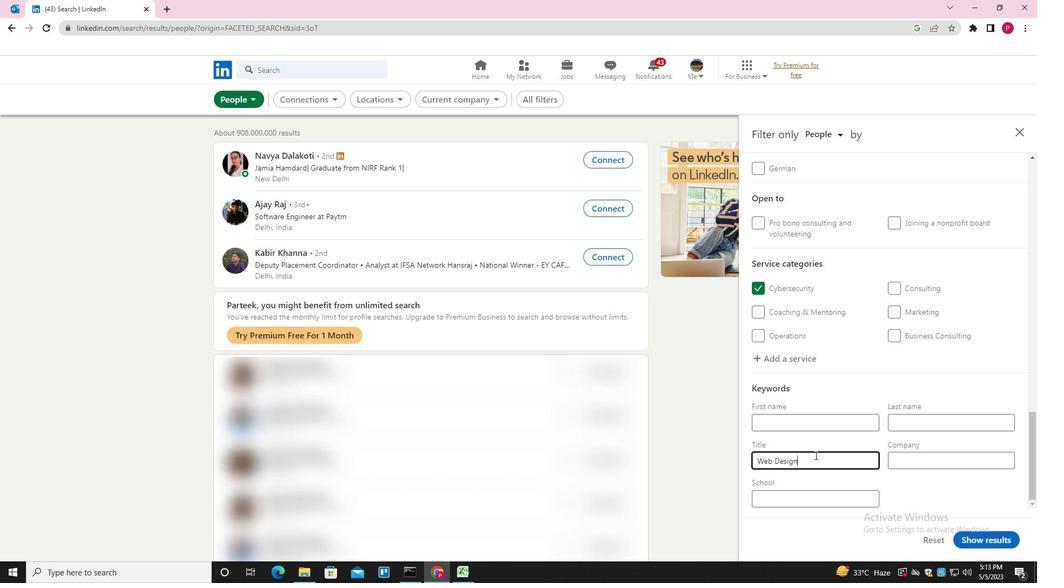 
Action: Mouse moved to (993, 543)
Screenshot: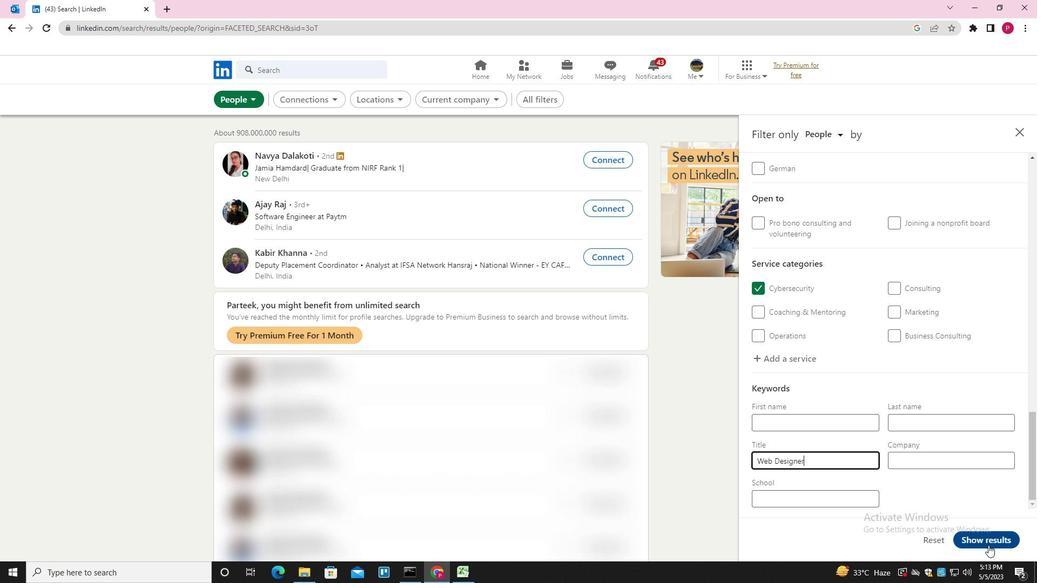 
Action: Mouse pressed left at (993, 543)
Screenshot: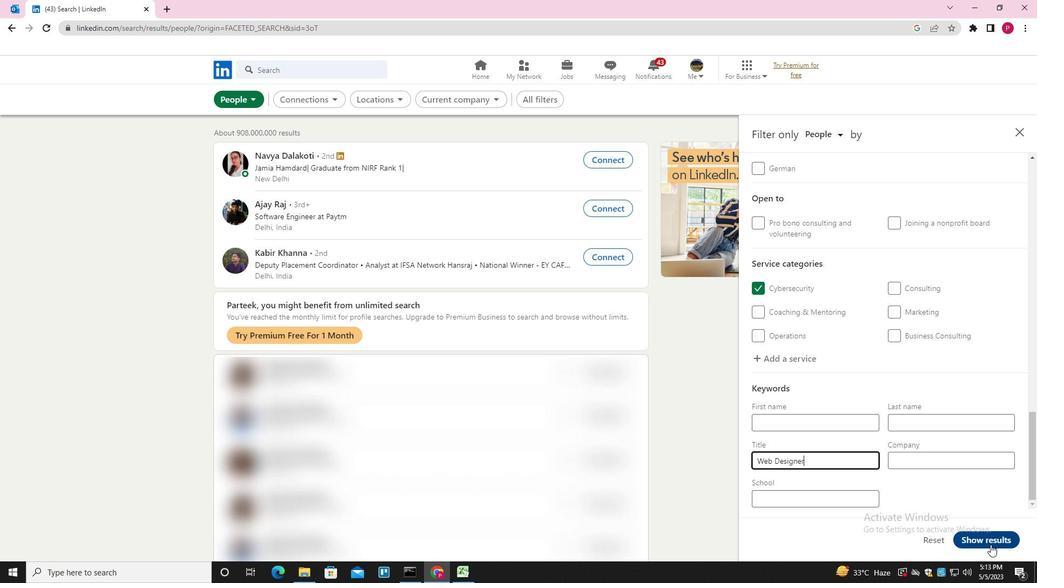 
Action: Mouse moved to (444, 253)
Screenshot: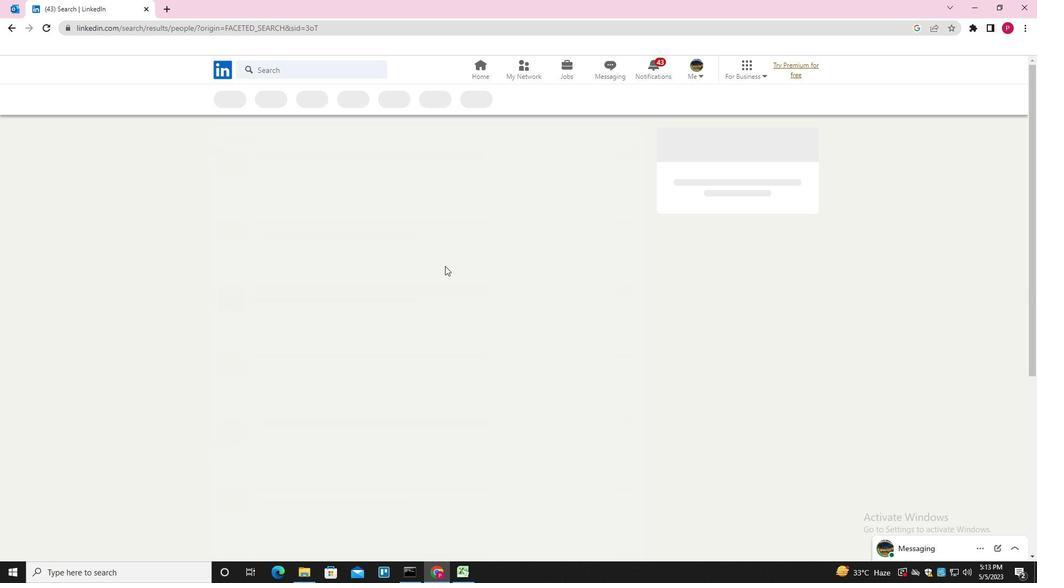 
